 Task: Find connections with filter location Shushi with filter topic #ONOwith filter profile language Potuguese with filter current company Arista Networks with filter school BVRIT Hyderabad with filter industry Services for the Elderly and Disabled with filter service category Financial Reporting with filter keywords title CEO
Action: Mouse moved to (501, 69)
Screenshot: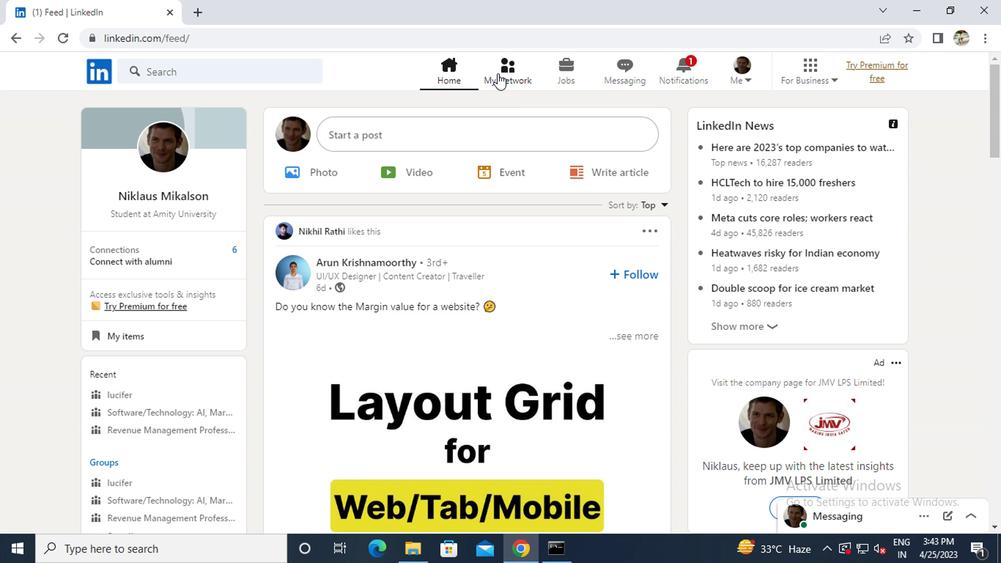 
Action: Mouse pressed left at (501, 69)
Screenshot: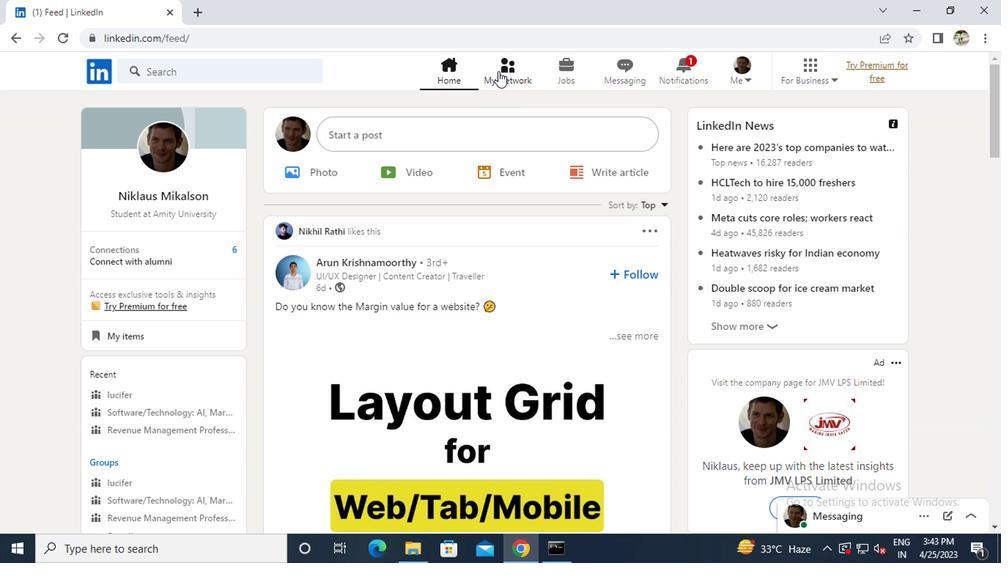 
Action: Mouse moved to (142, 147)
Screenshot: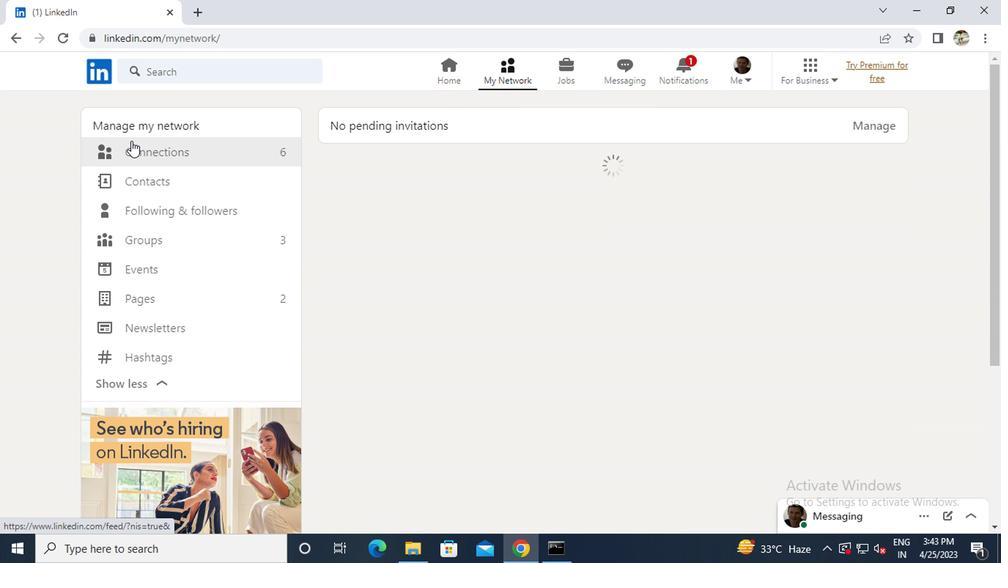 
Action: Mouse pressed left at (142, 147)
Screenshot: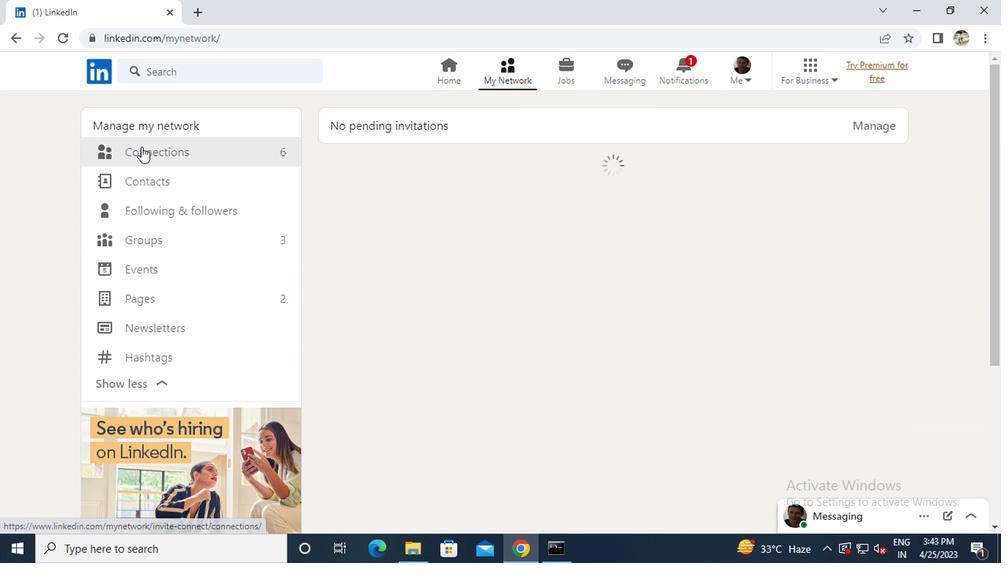 
Action: Mouse moved to (589, 154)
Screenshot: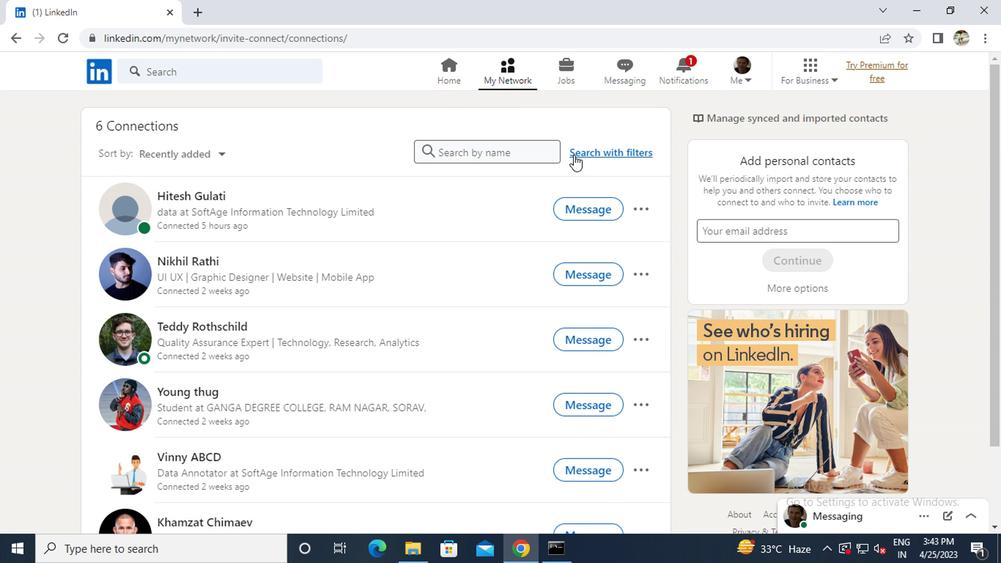 
Action: Mouse pressed left at (589, 154)
Screenshot: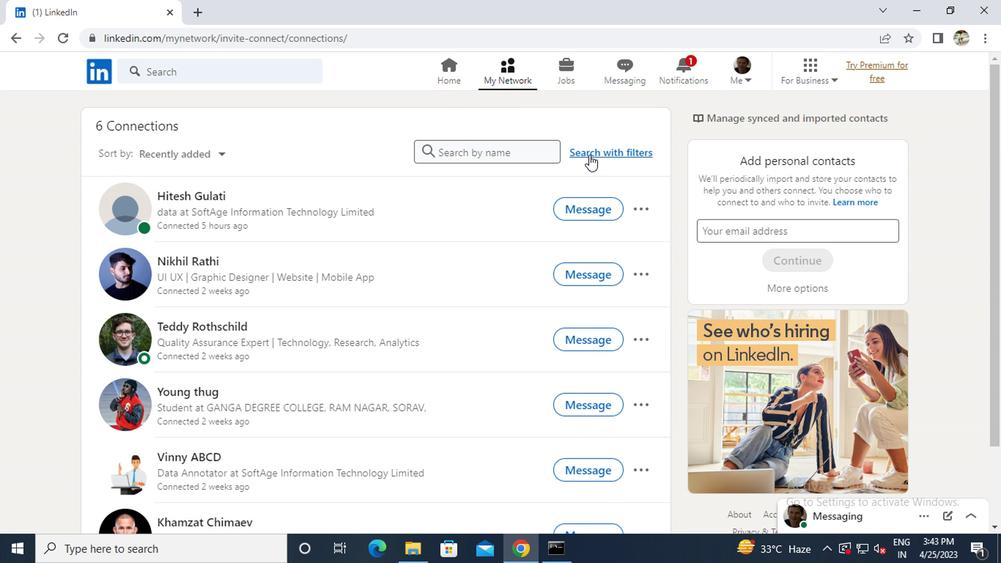 
Action: Mouse moved to (496, 106)
Screenshot: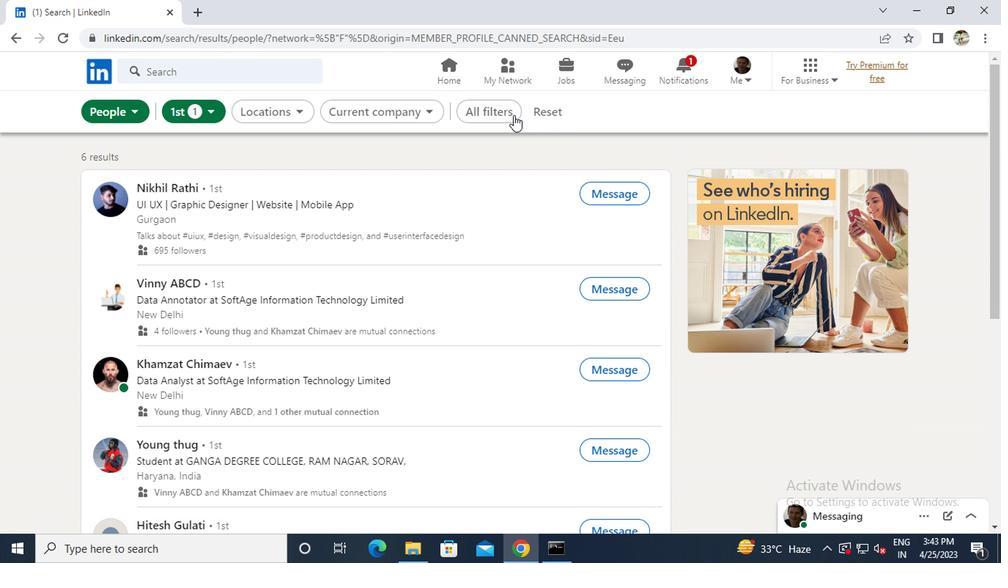 
Action: Mouse pressed left at (496, 106)
Screenshot: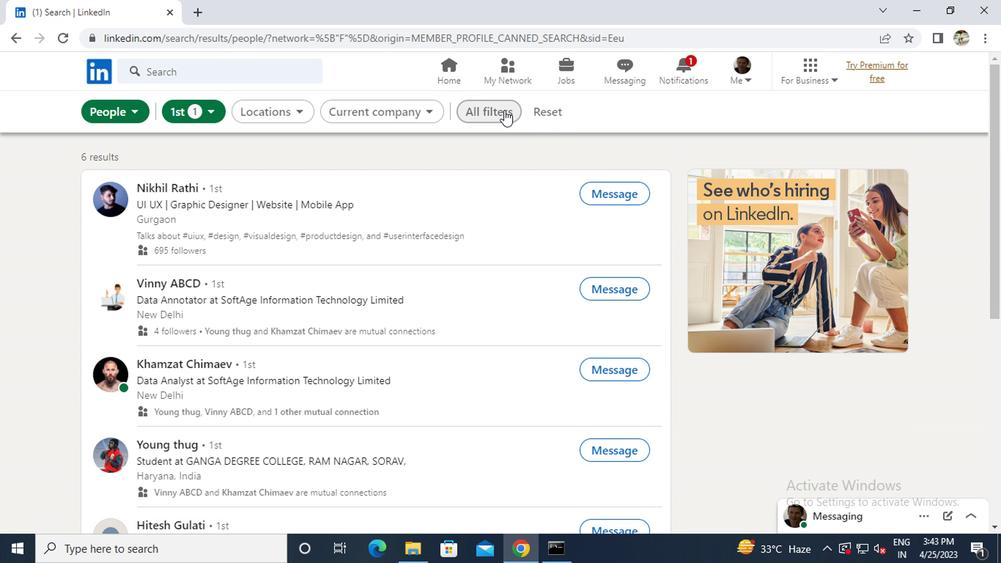
Action: Mouse moved to (733, 256)
Screenshot: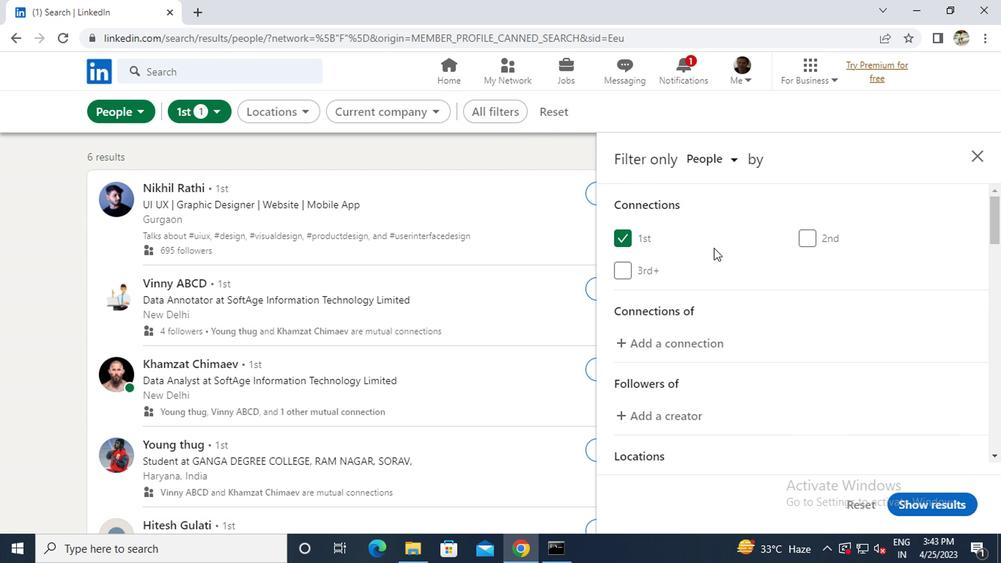 
Action: Mouse scrolled (733, 255) with delta (0, 0)
Screenshot: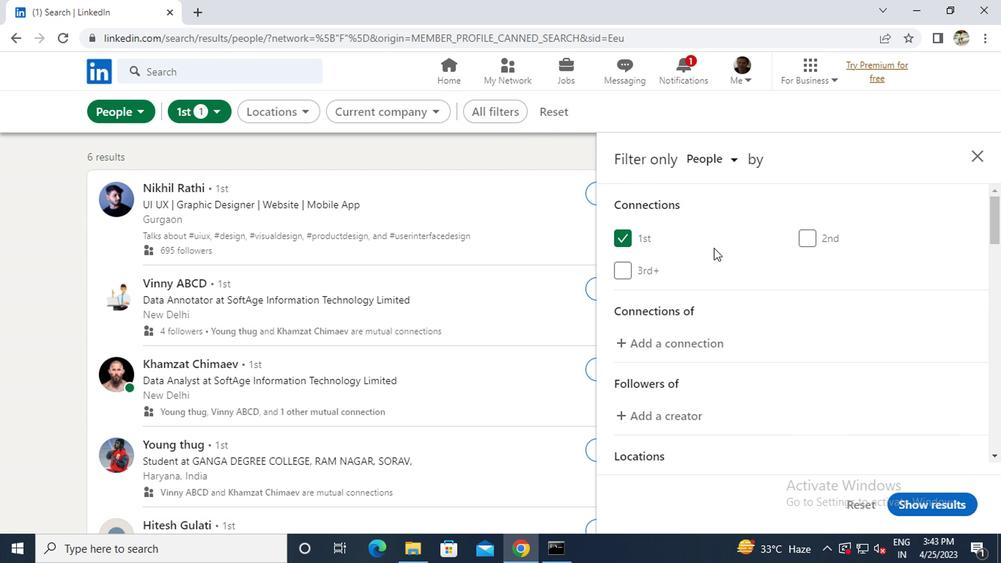 
Action: Mouse scrolled (733, 255) with delta (0, 0)
Screenshot: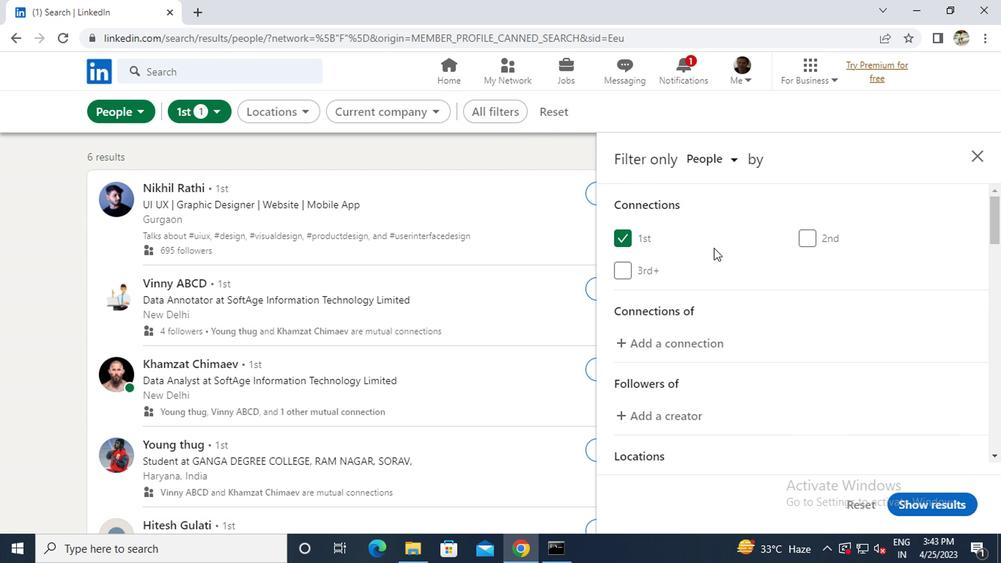 
Action: Mouse moved to (734, 257)
Screenshot: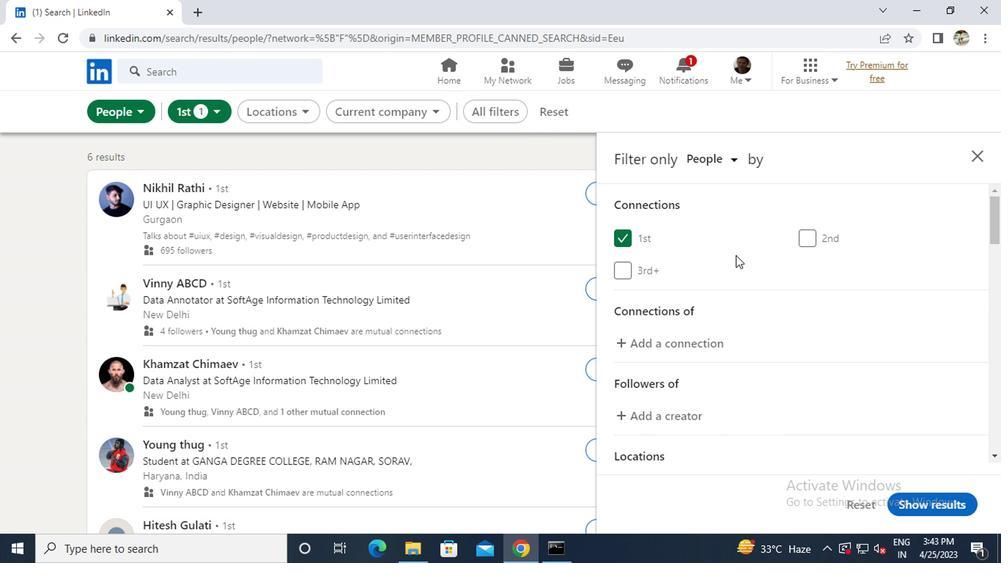 
Action: Mouse scrolled (734, 256) with delta (0, -1)
Screenshot: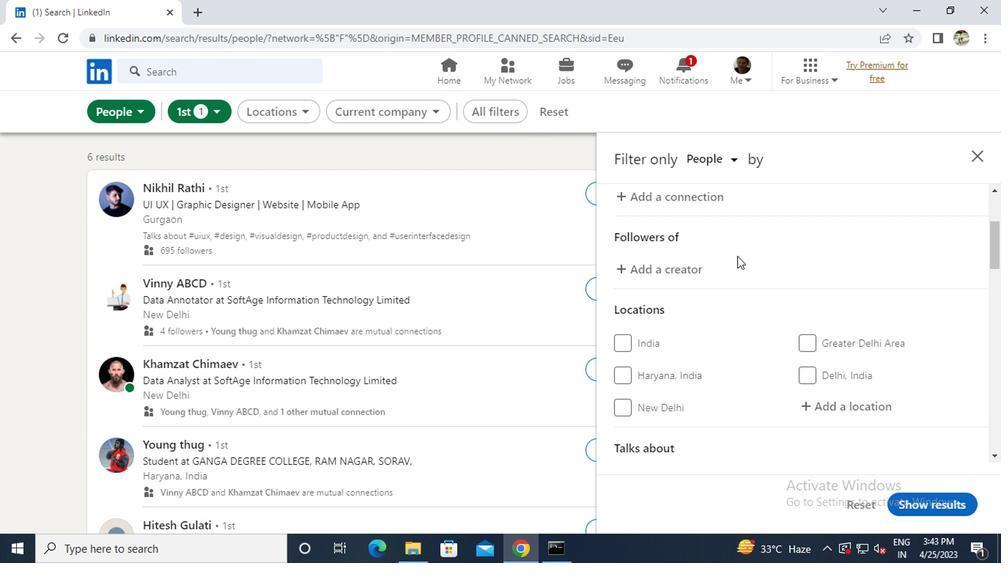 
Action: Mouse moved to (735, 256)
Screenshot: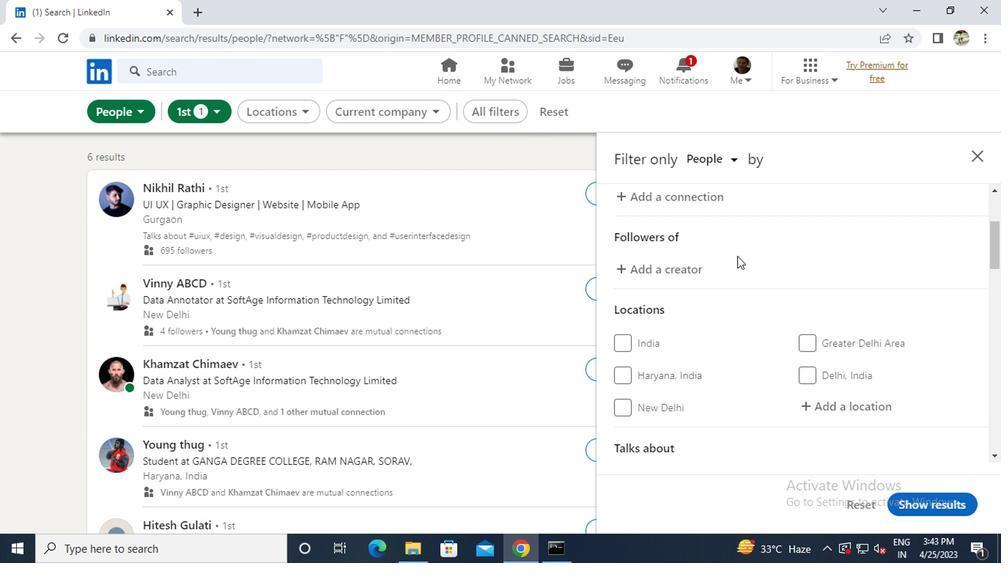 
Action: Mouse scrolled (735, 255) with delta (0, 0)
Screenshot: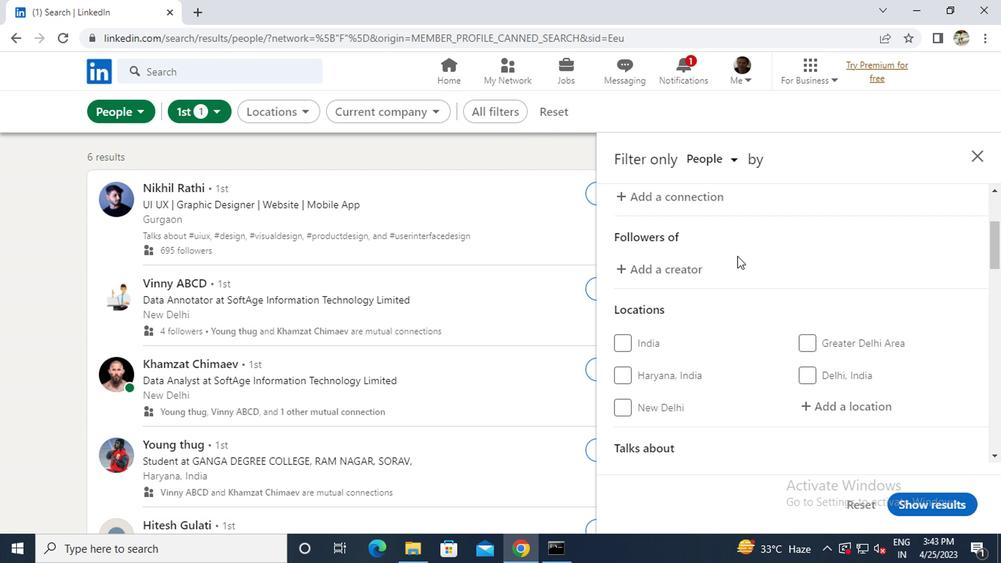 
Action: Mouse moved to (811, 258)
Screenshot: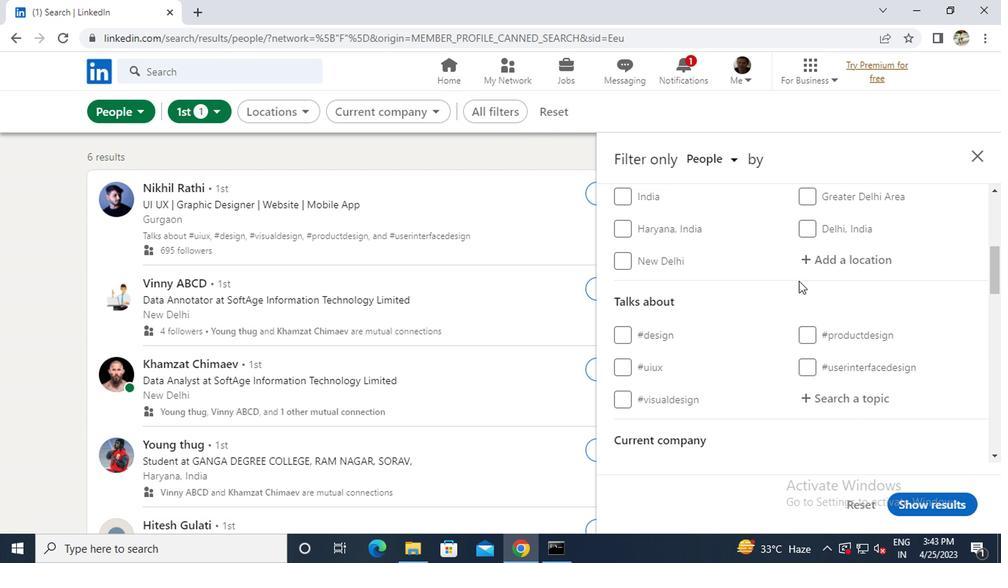 
Action: Mouse pressed left at (811, 258)
Screenshot: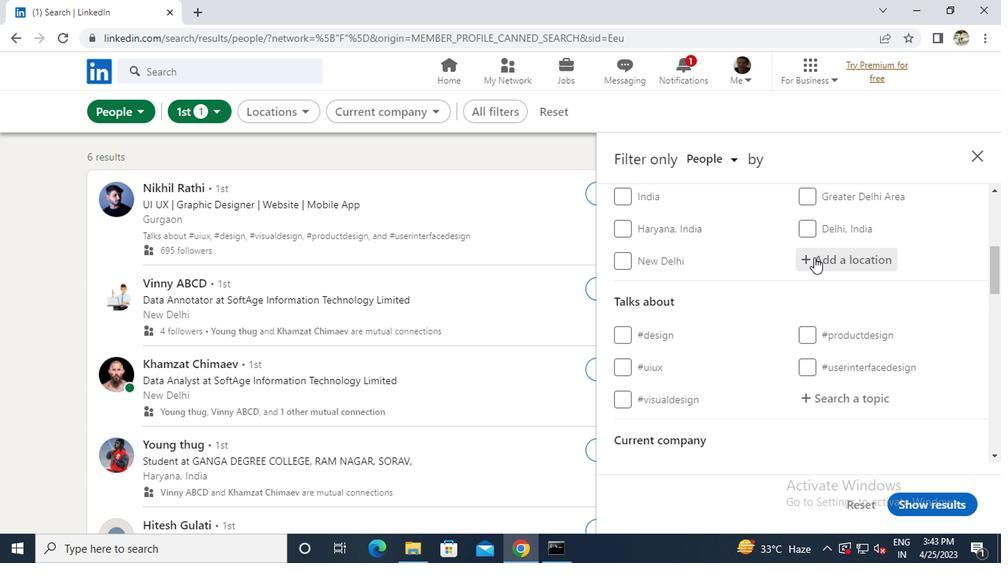 
Action: Key pressed <Key.caps_lock>s<Key.caps_lock>
Screenshot: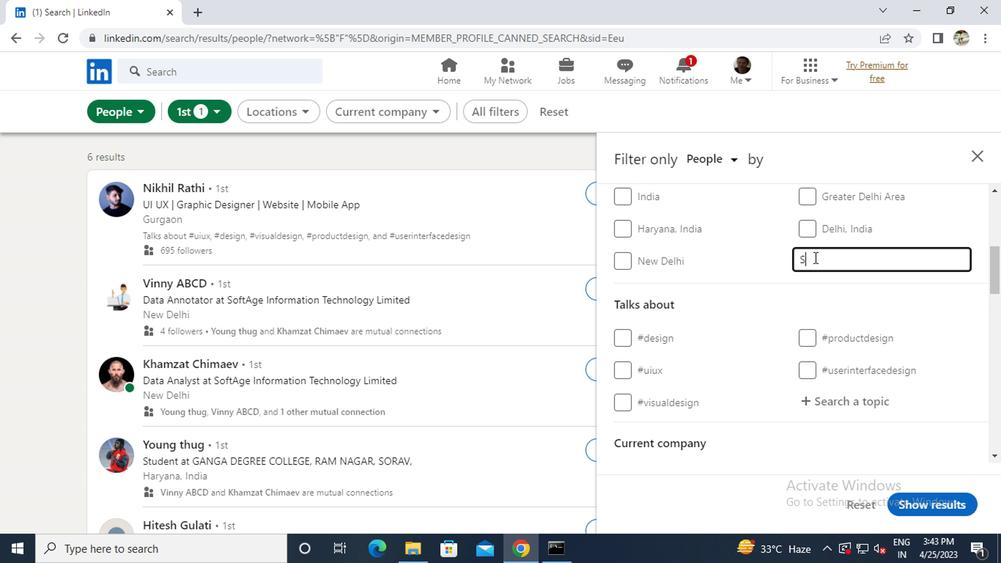 
Action: Mouse moved to (811, 257)
Screenshot: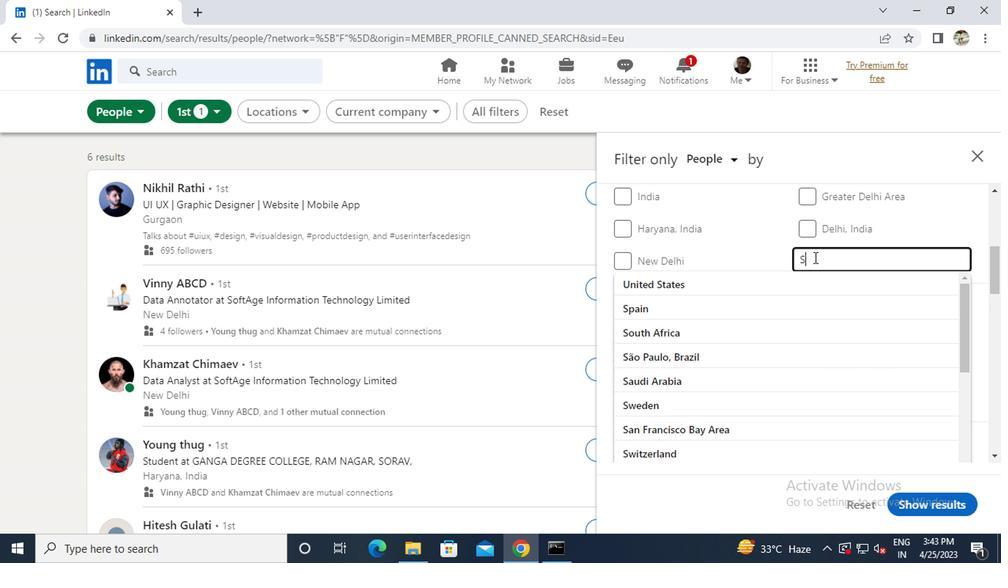 
Action: Key pressed hushi
Screenshot: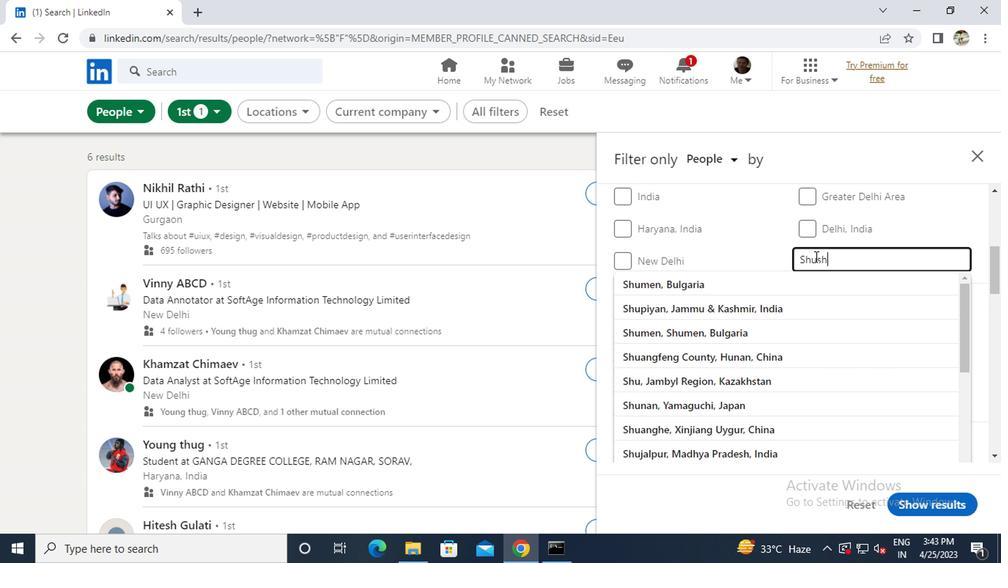 
Action: Mouse moved to (770, 252)
Screenshot: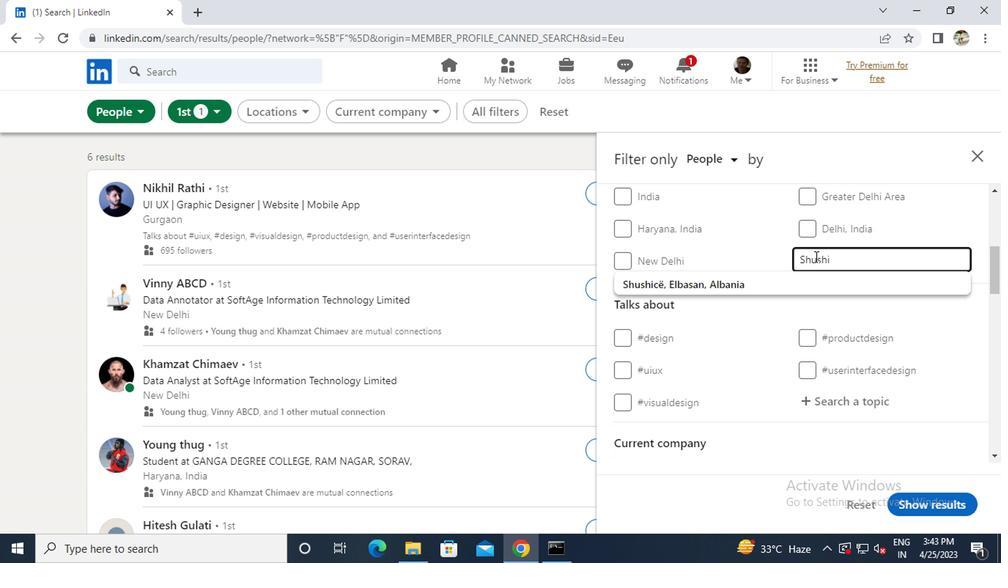 
Action: Key pressed <Key.enter>
Screenshot: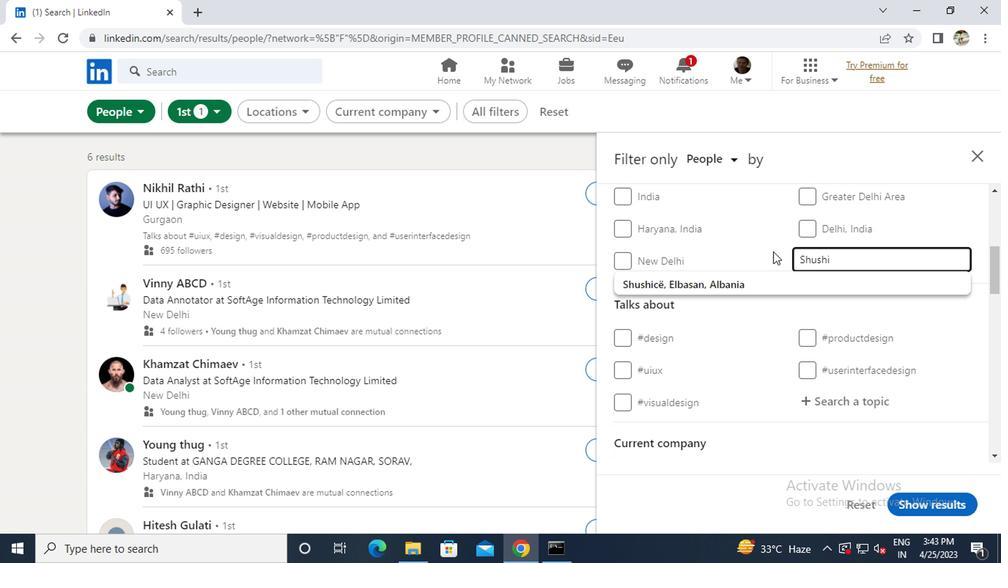 
Action: Mouse scrolled (770, 251) with delta (0, 0)
Screenshot: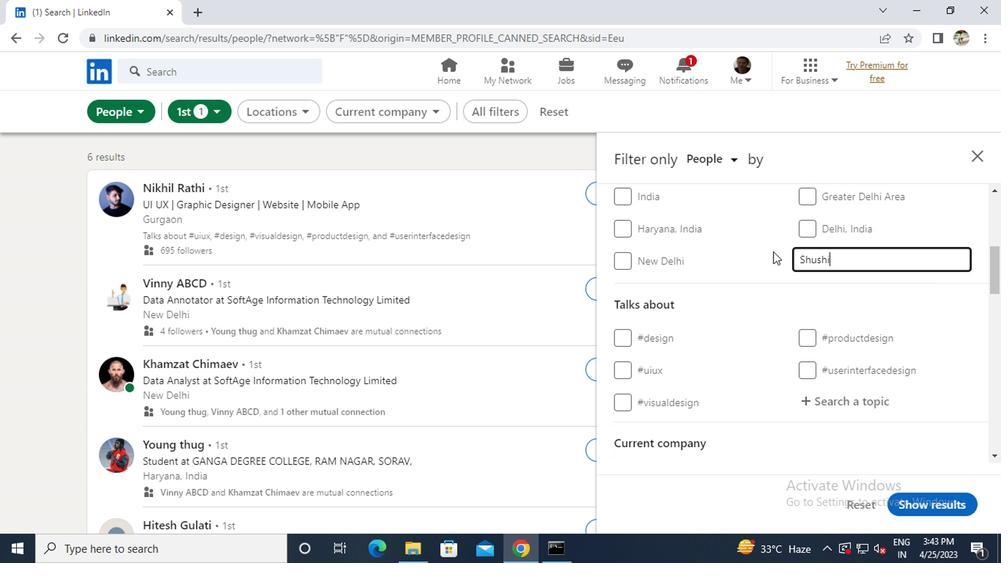 
Action: Mouse moved to (826, 327)
Screenshot: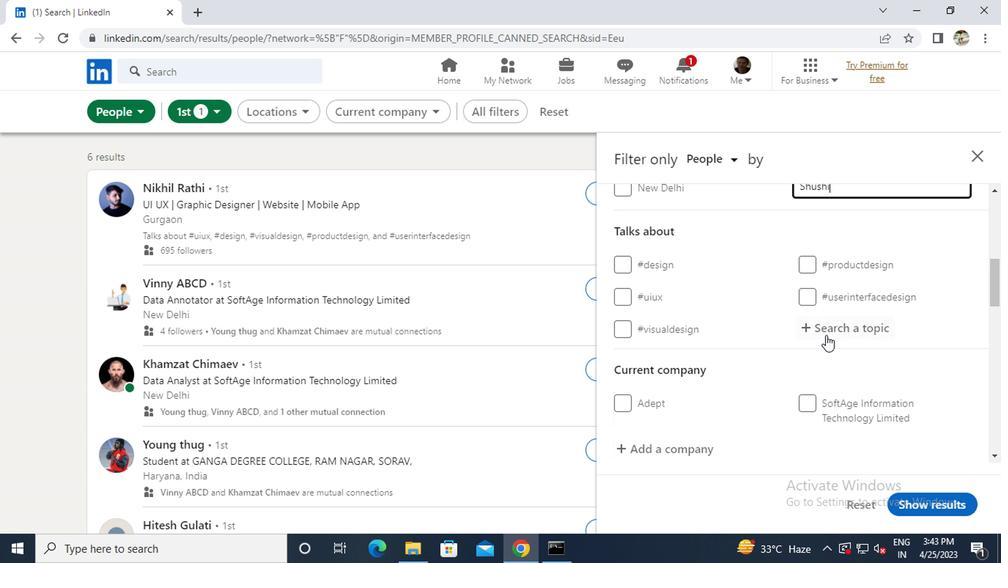 
Action: Mouse pressed left at (826, 327)
Screenshot: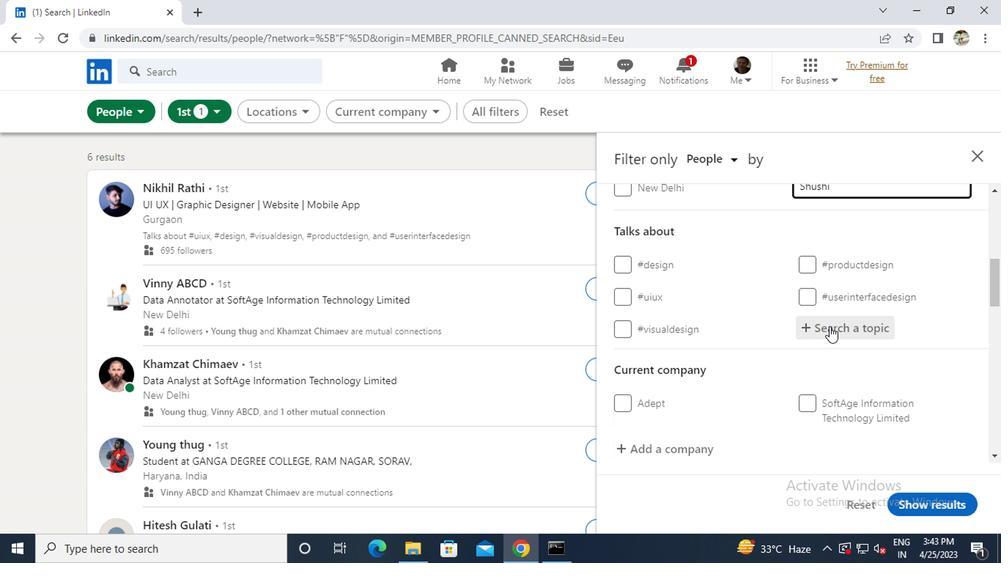 
Action: Key pressed <Key.shift>#<Key.caps_lock>ONO
Screenshot: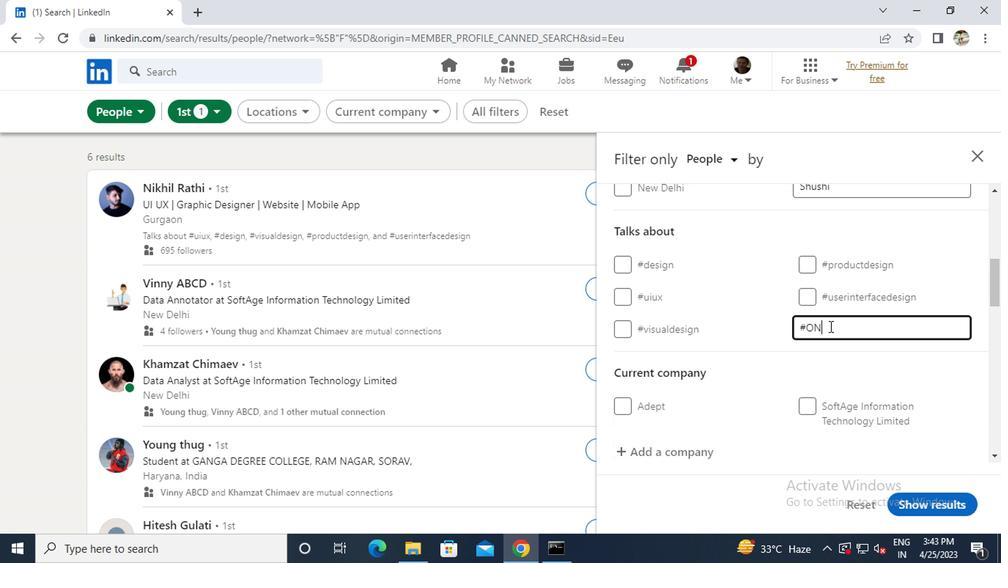 
Action: Mouse scrolled (826, 326) with delta (0, -1)
Screenshot: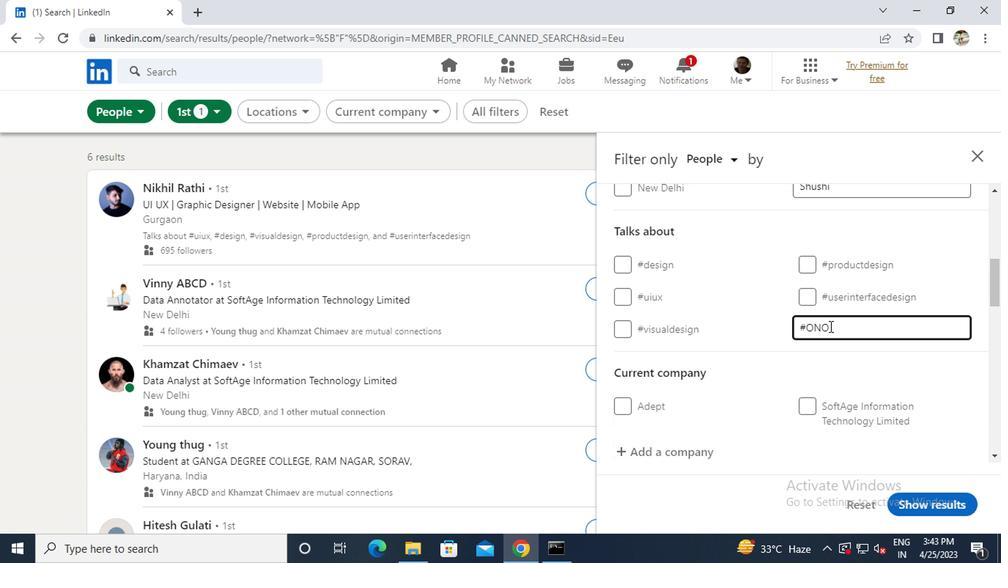 
Action: Mouse scrolled (826, 326) with delta (0, -1)
Screenshot: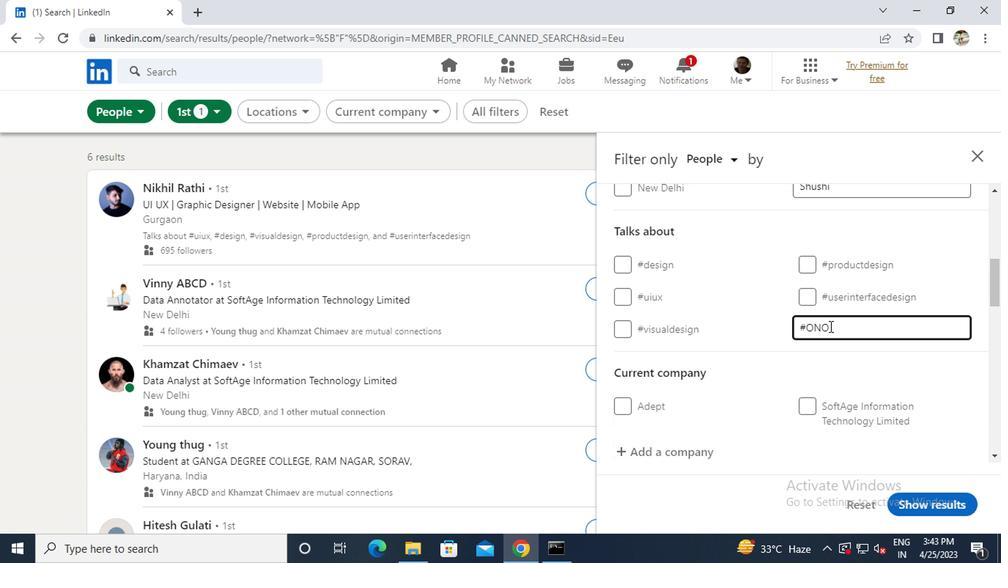 
Action: Mouse moved to (678, 307)
Screenshot: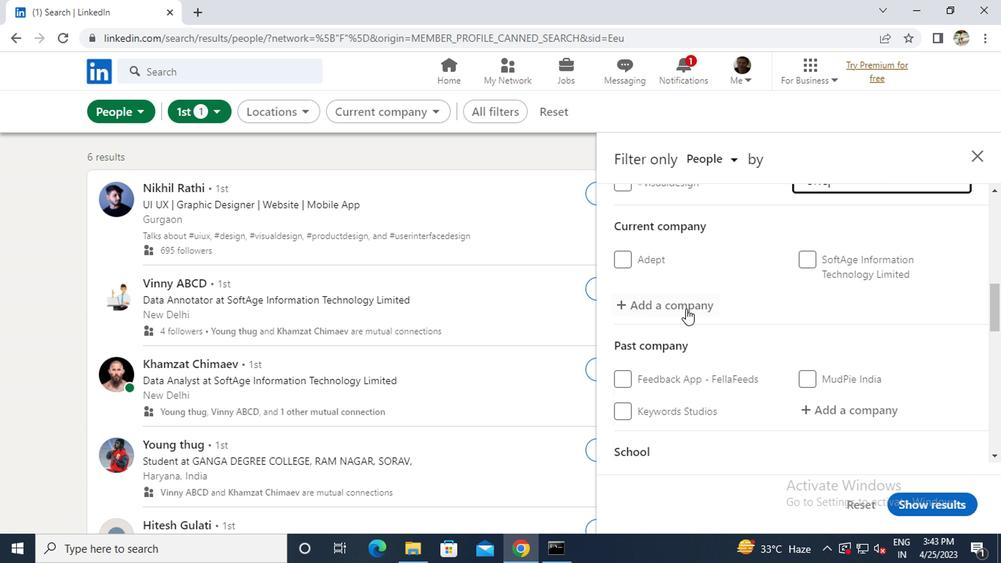 
Action: Mouse pressed left at (678, 307)
Screenshot: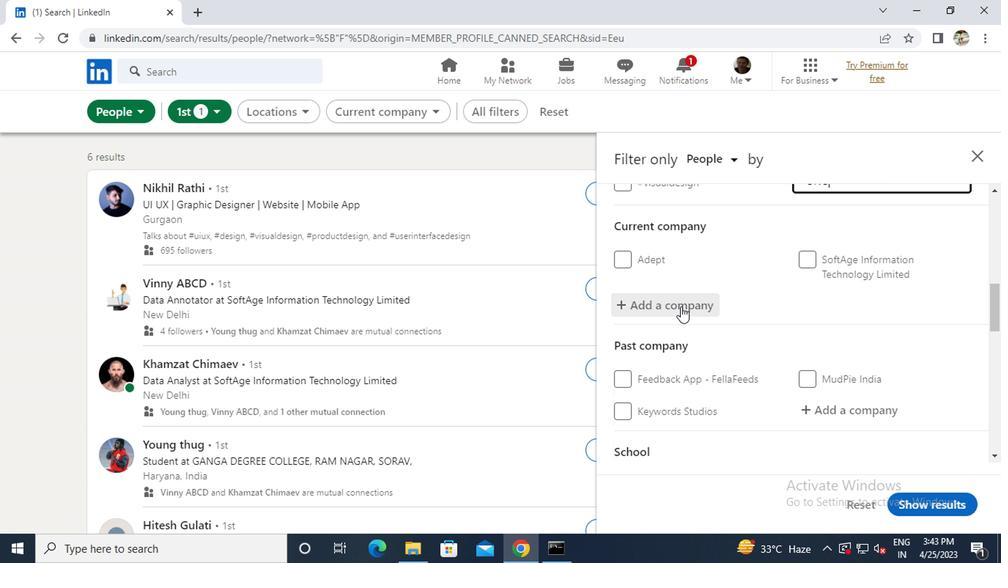 
Action: Key pressed <Key.caps_lock><Key.caps_lock>A<Key.caps_lock>RISTA<Key.space>
Screenshot: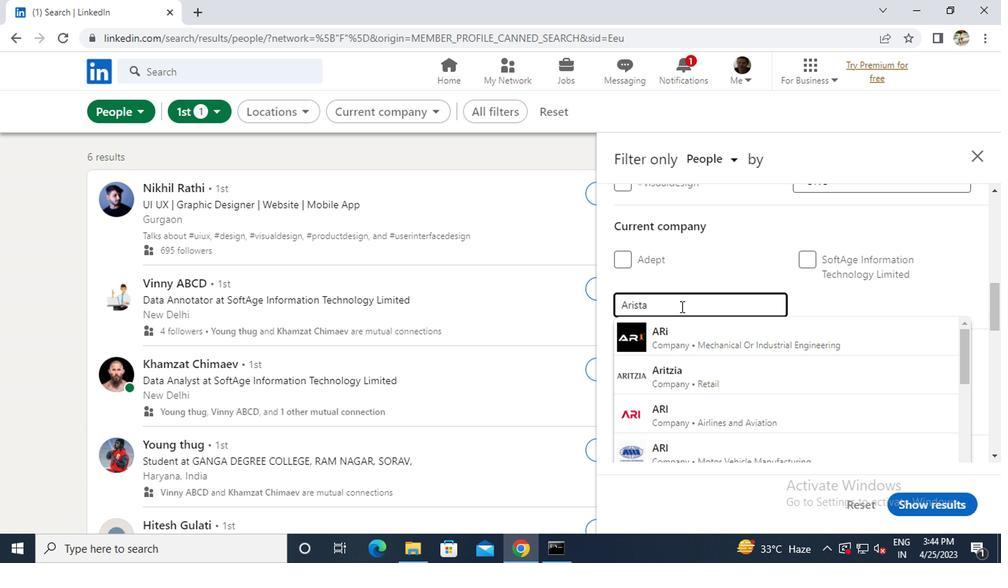 
Action: Mouse moved to (694, 336)
Screenshot: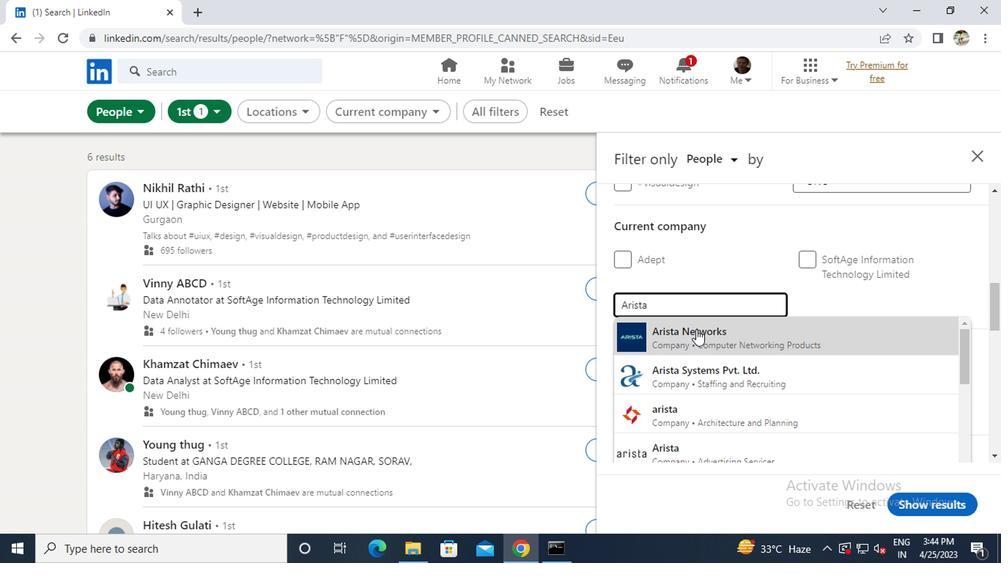 
Action: Mouse pressed left at (694, 336)
Screenshot: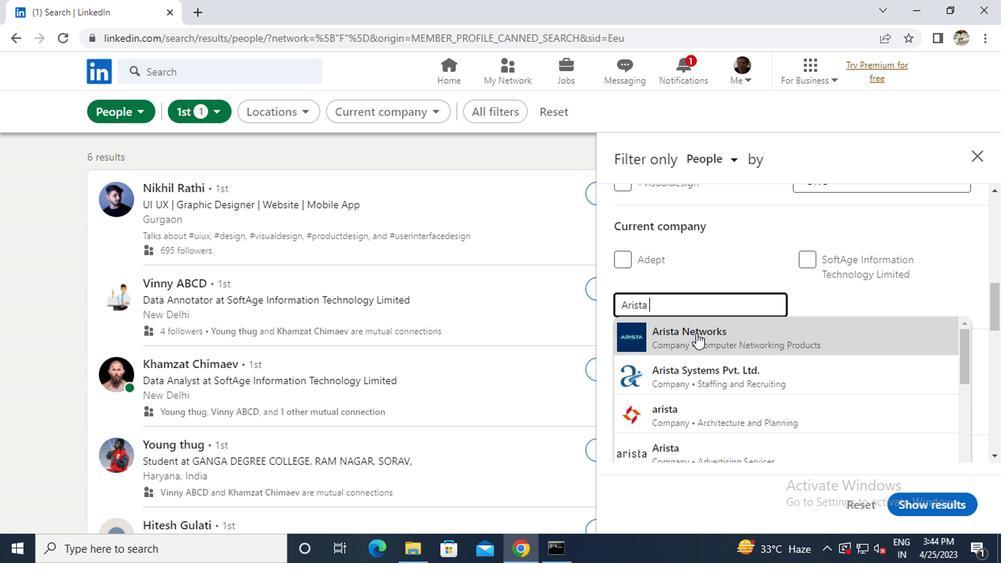 
Action: Mouse scrolled (694, 335) with delta (0, -1)
Screenshot: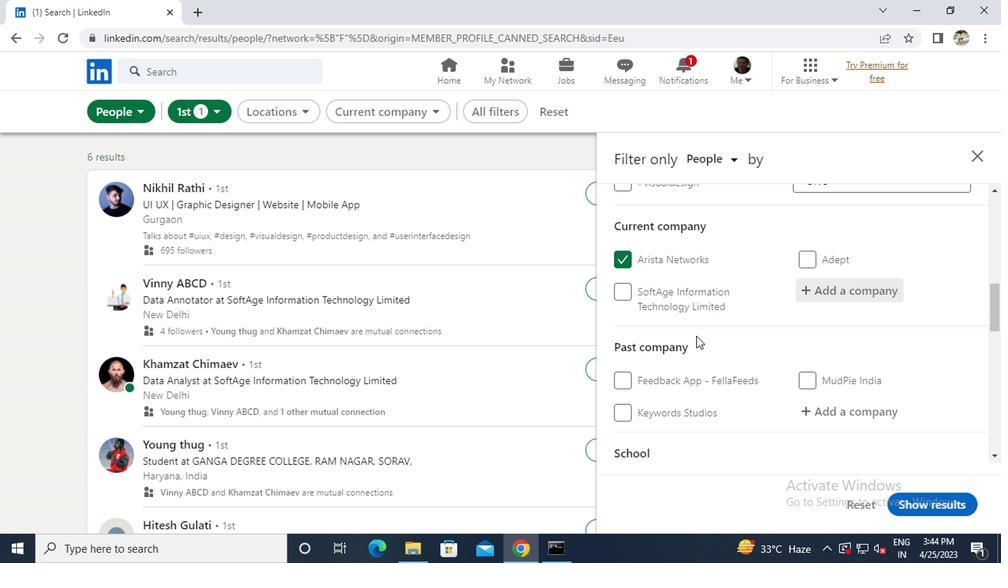 
Action: Mouse scrolled (694, 335) with delta (0, -1)
Screenshot: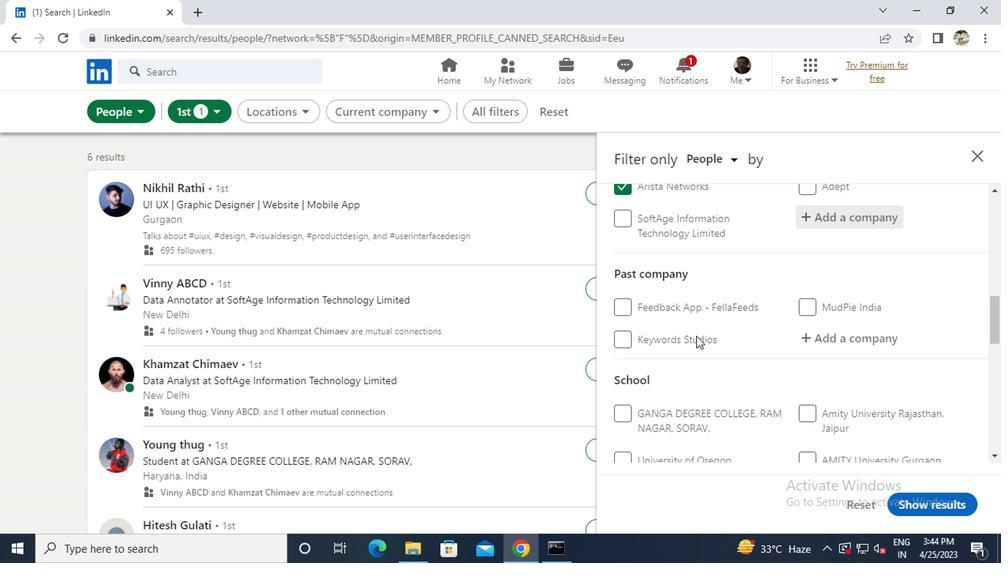 
Action: Mouse scrolled (694, 335) with delta (0, -1)
Screenshot: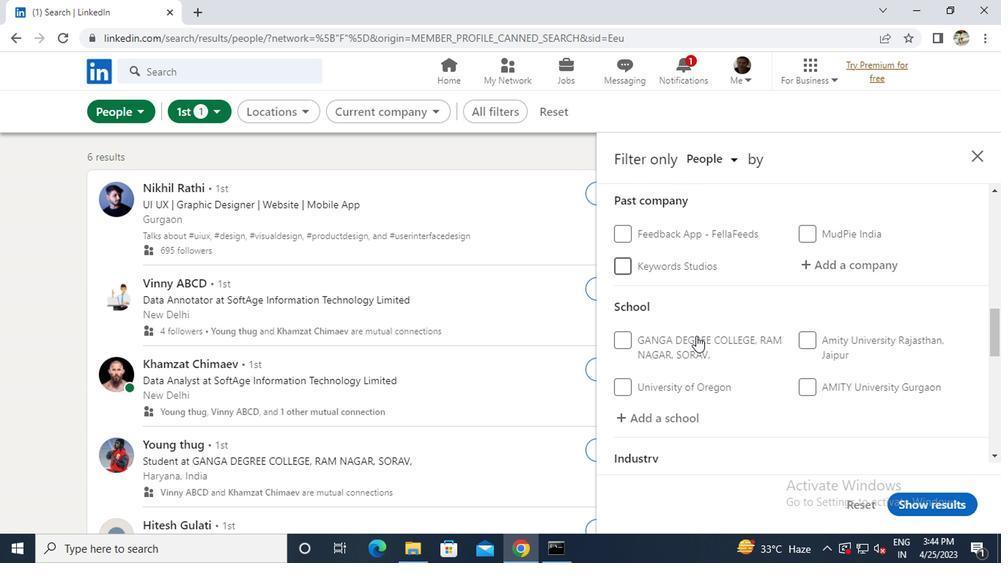 
Action: Mouse moved to (684, 342)
Screenshot: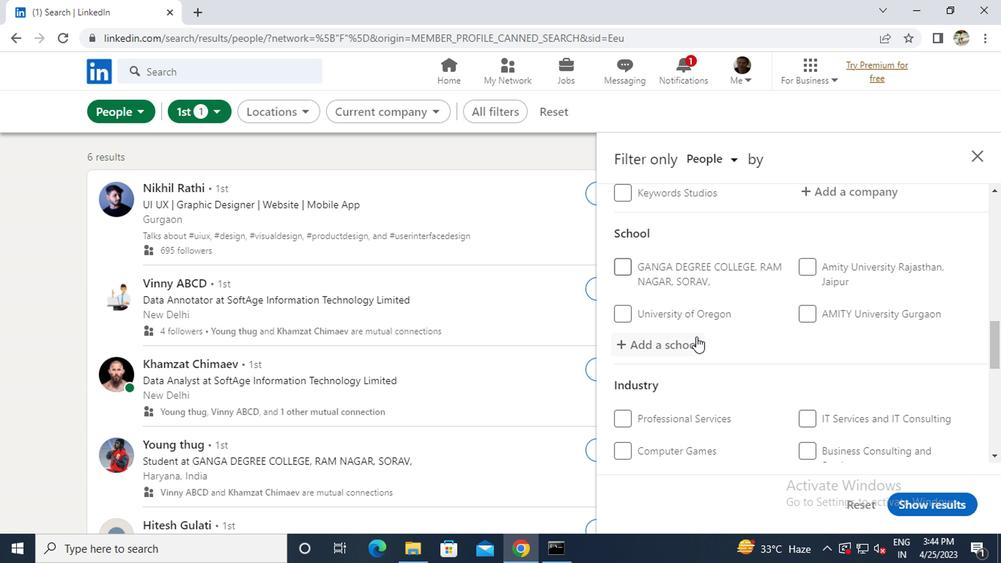 
Action: Mouse pressed left at (684, 342)
Screenshot: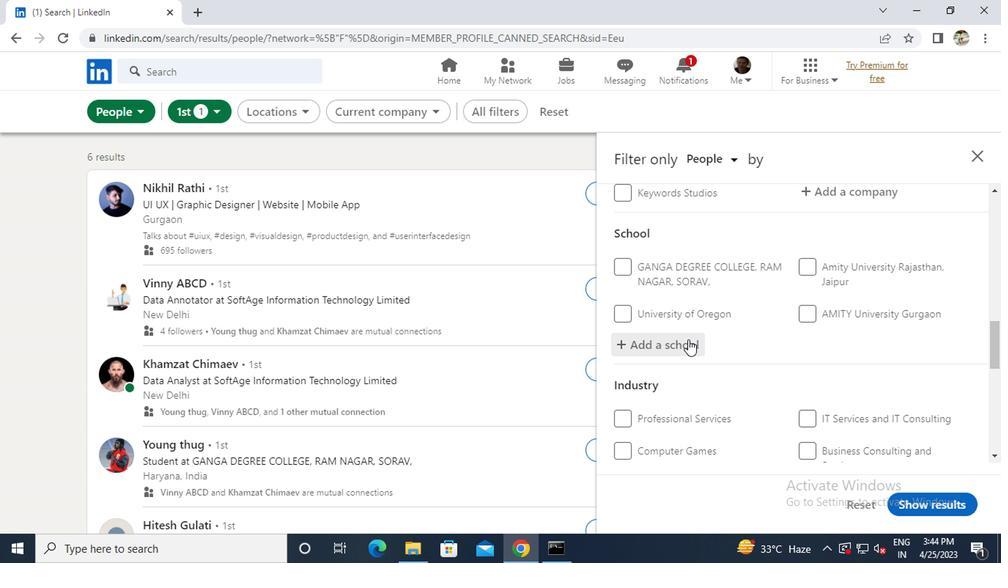
Action: Key pressed <Key.caps_lock>BVRIT
Screenshot: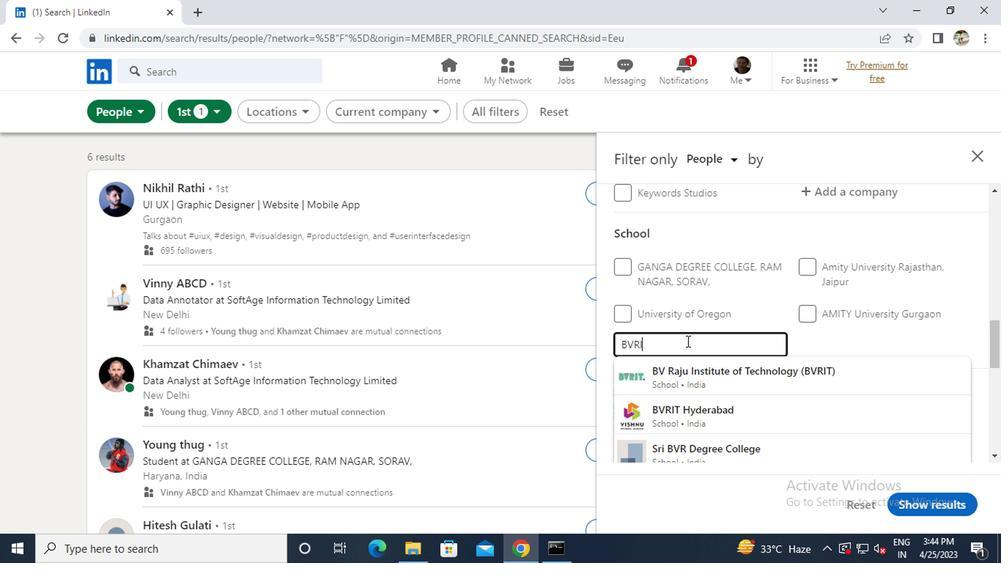 
Action: Mouse moved to (680, 420)
Screenshot: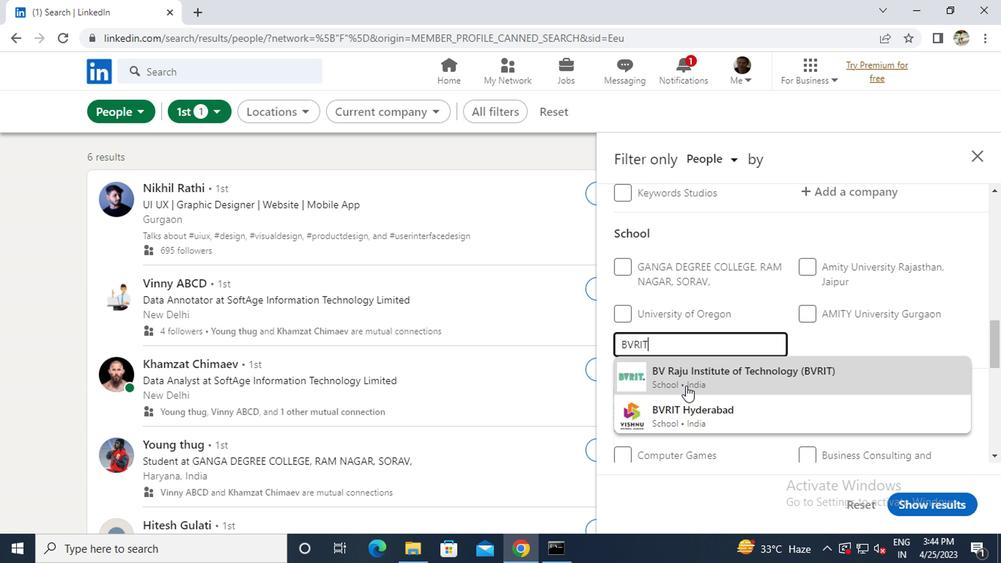 
Action: Mouse pressed left at (680, 420)
Screenshot: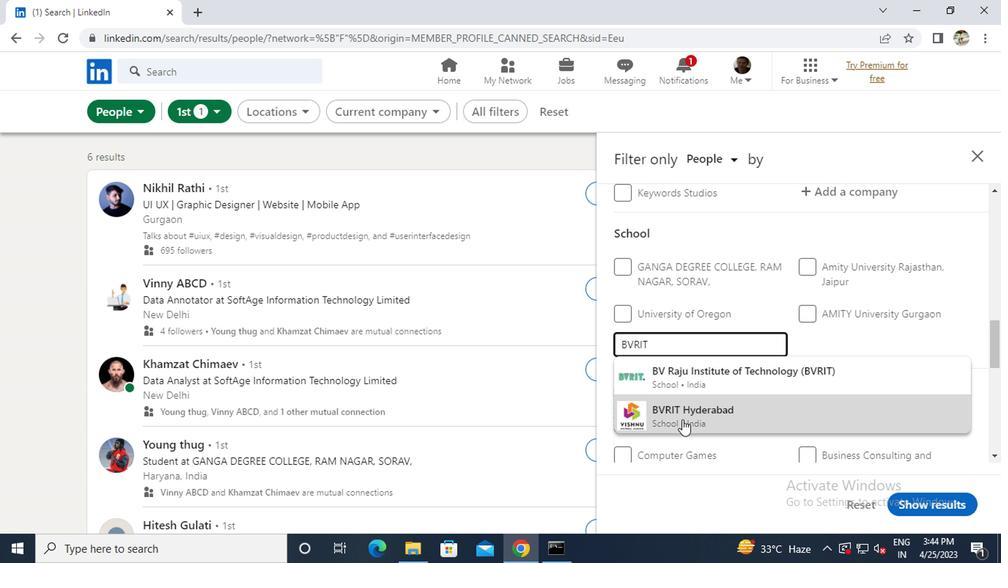 
Action: Mouse moved to (680, 405)
Screenshot: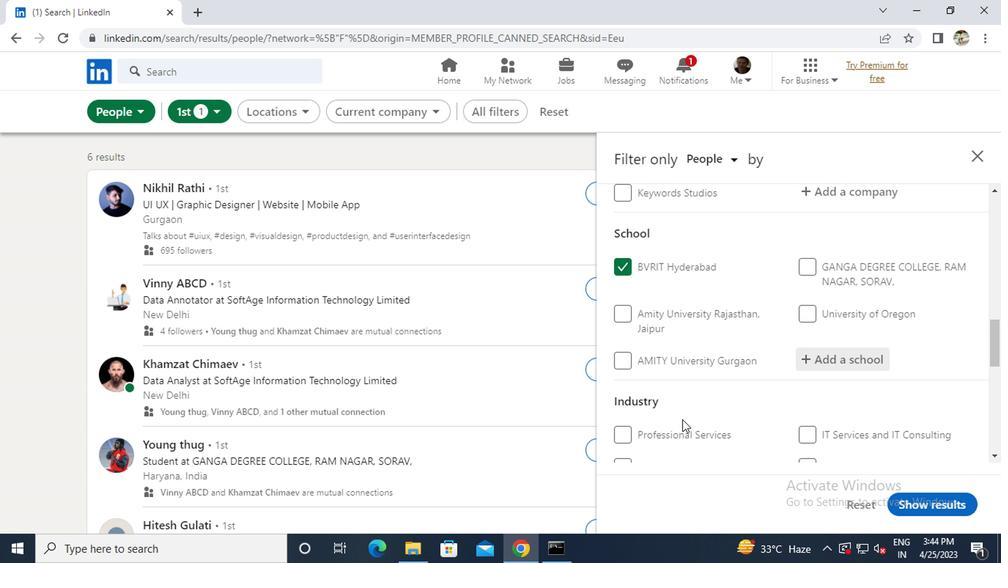 
Action: Mouse scrolled (680, 404) with delta (0, -1)
Screenshot: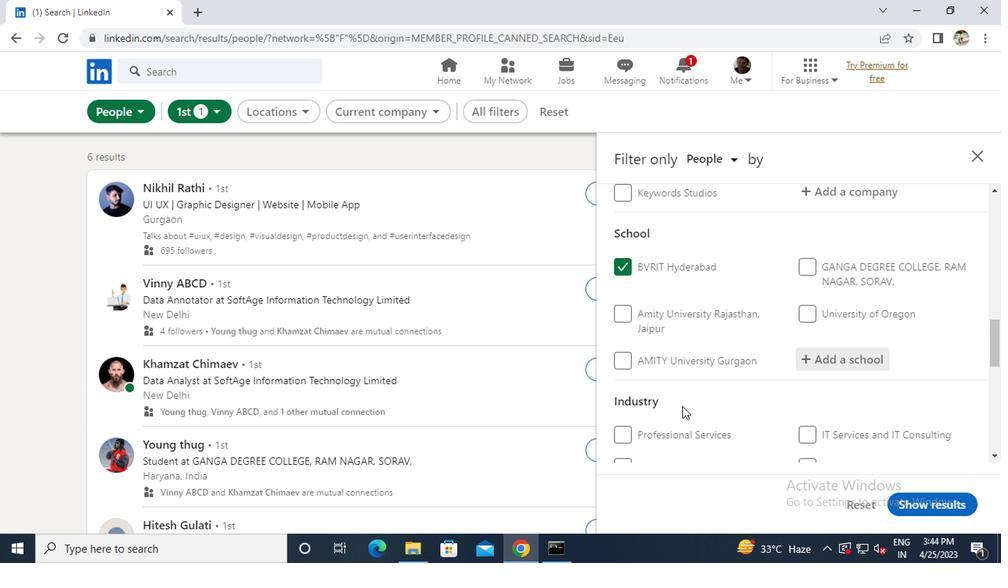 
Action: Mouse scrolled (680, 404) with delta (0, -1)
Screenshot: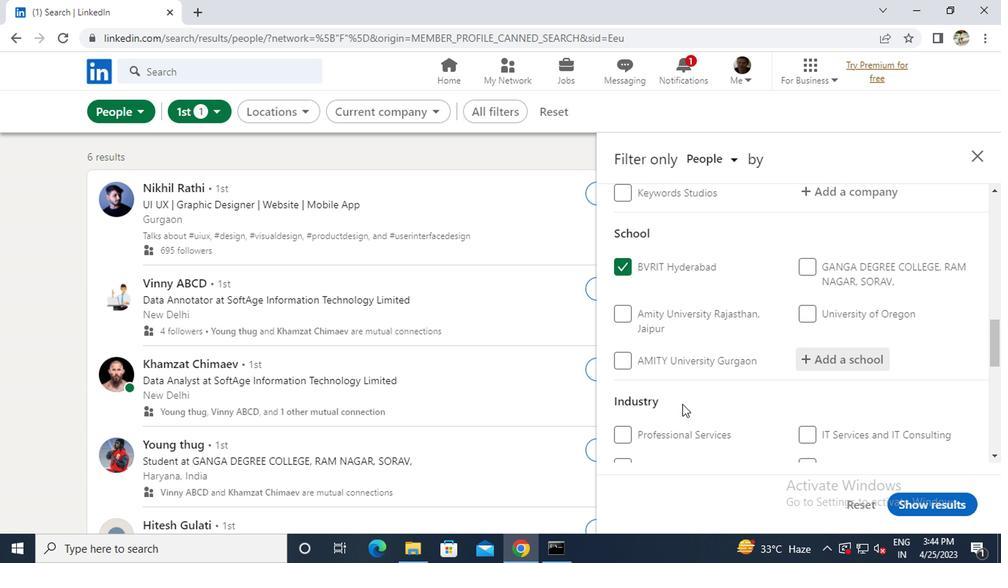 
Action: Mouse moved to (820, 364)
Screenshot: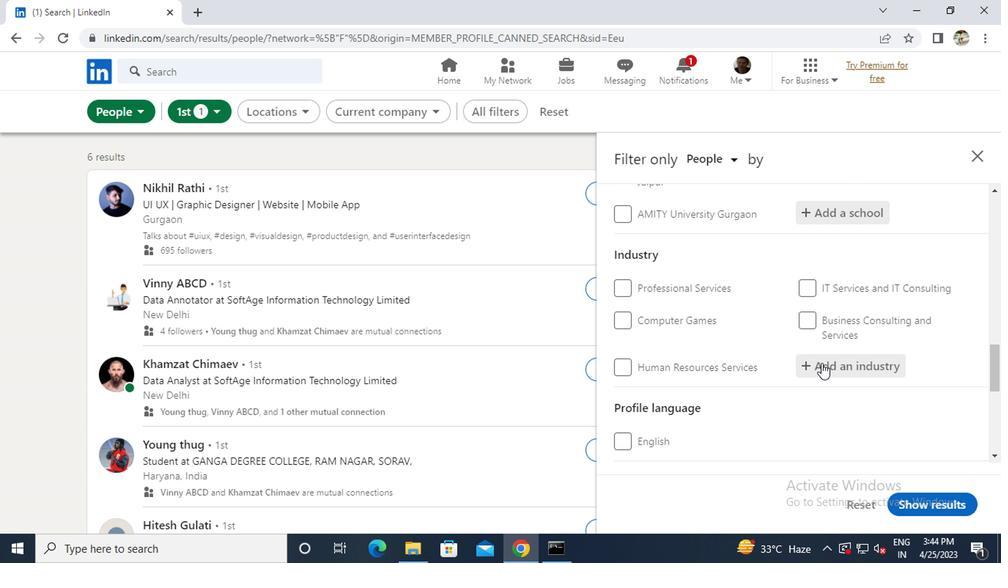
Action: Mouse pressed left at (820, 364)
Screenshot: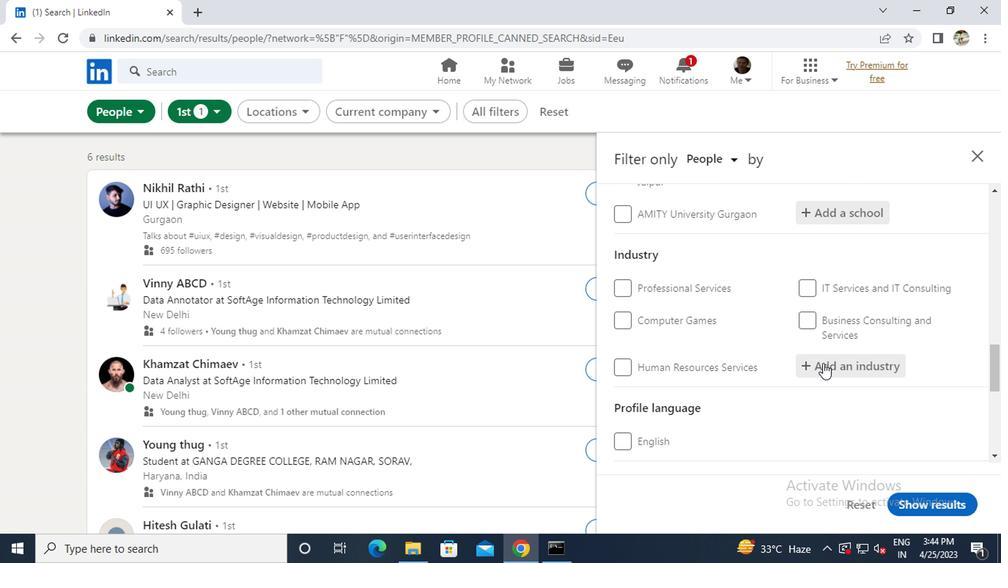 
Action: Key pressed E<Key.caps_lock>LDERLY
Screenshot: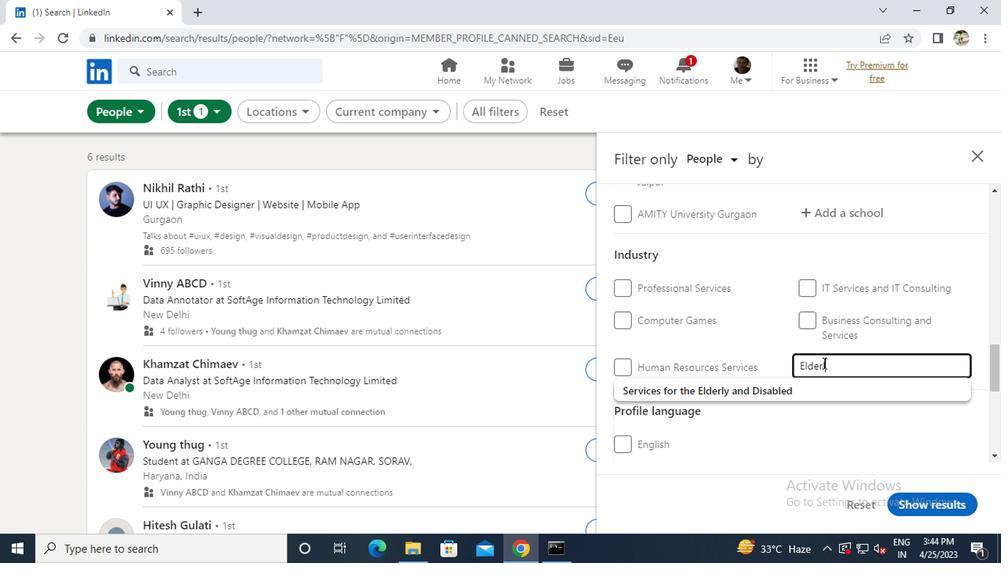 
Action: Mouse moved to (769, 391)
Screenshot: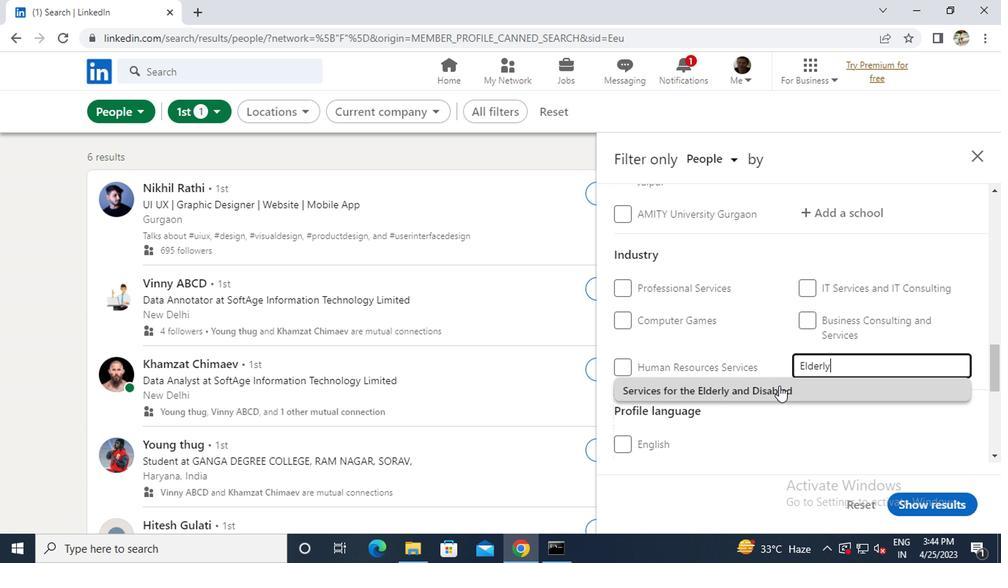 
Action: Mouse pressed left at (769, 391)
Screenshot: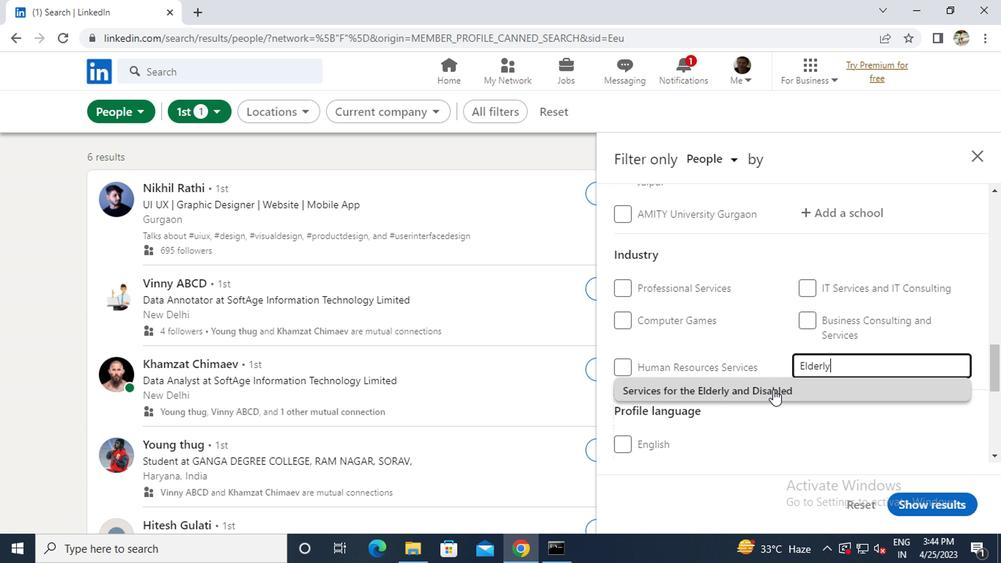 
Action: Mouse scrolled (769, 390) with delta (0, 0)
Screenshot: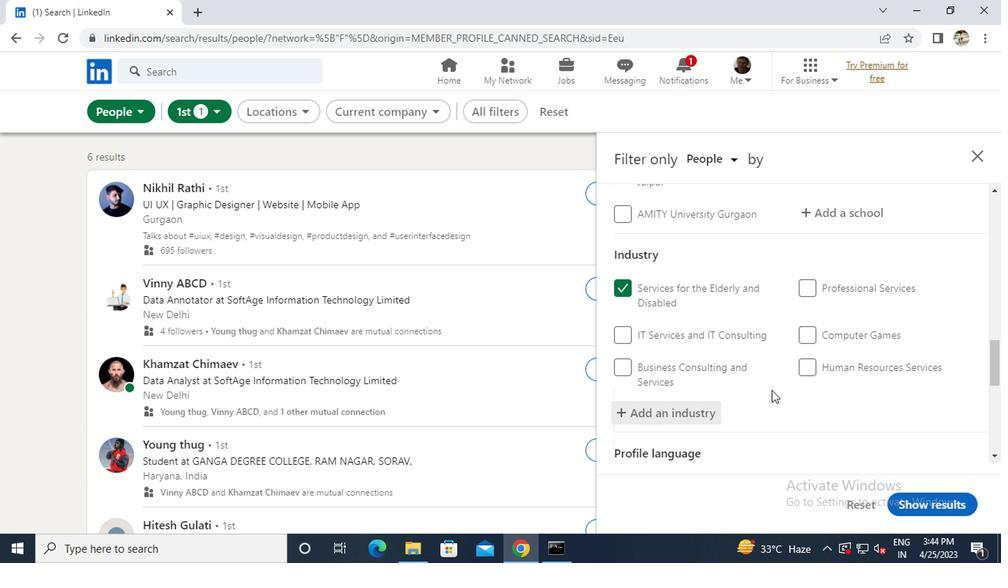 
Action: Mouse scrolled (769, 390) with delta (0, 0)
Screenshot: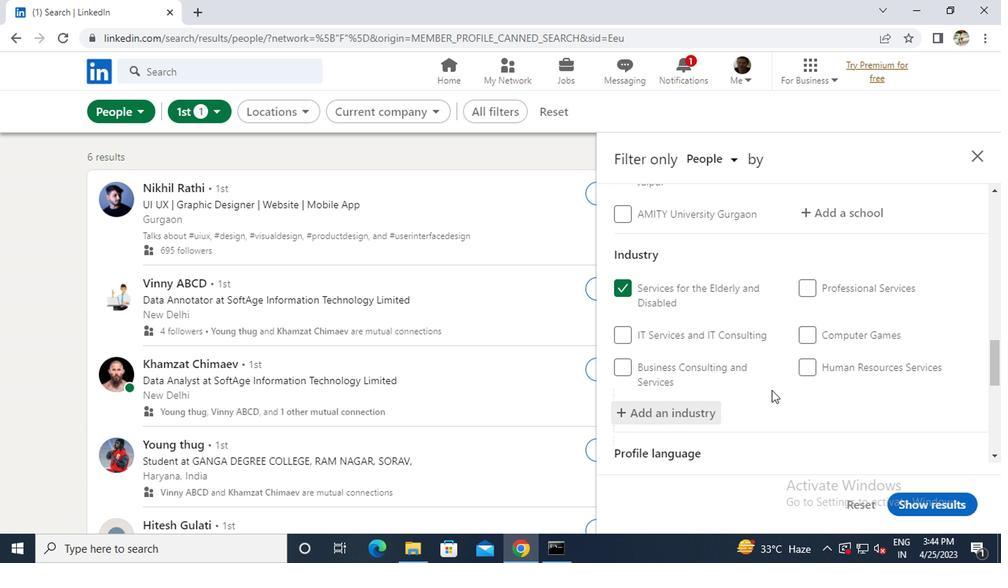 
Action: Mouse scrolled (769, 390) with delta (0, 0)
Screenshot: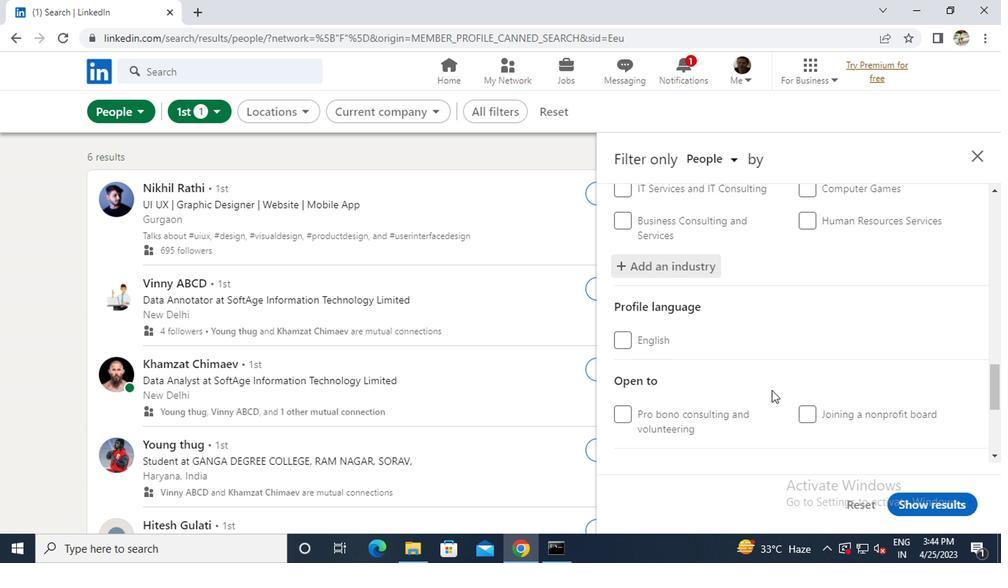 
Action: Mouse moved to (679, 423)
Screenshot: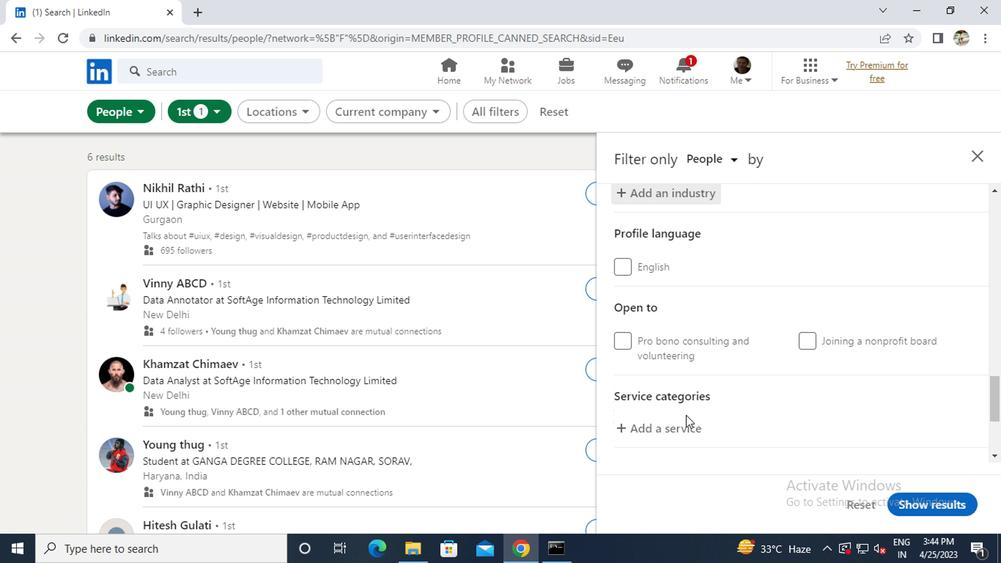 
Action: Mouse pressed left at (679, 423)
Screenshot: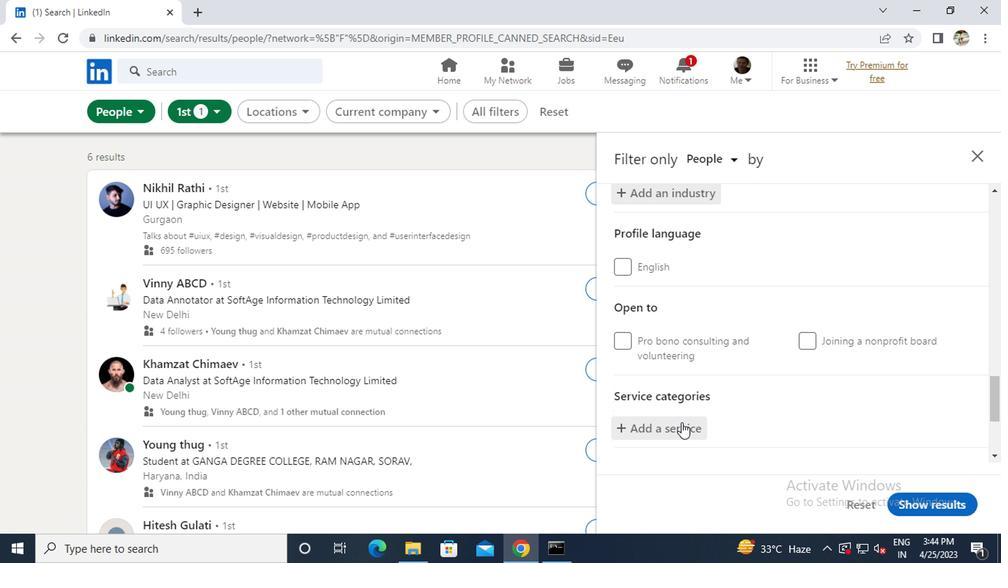 
Action: Key pressed <Key.caps_lock>F<Key.caps_lock>INANCIAL<Key.space><Key.caps_lock>R<Key.caps_lock>
Screenshot: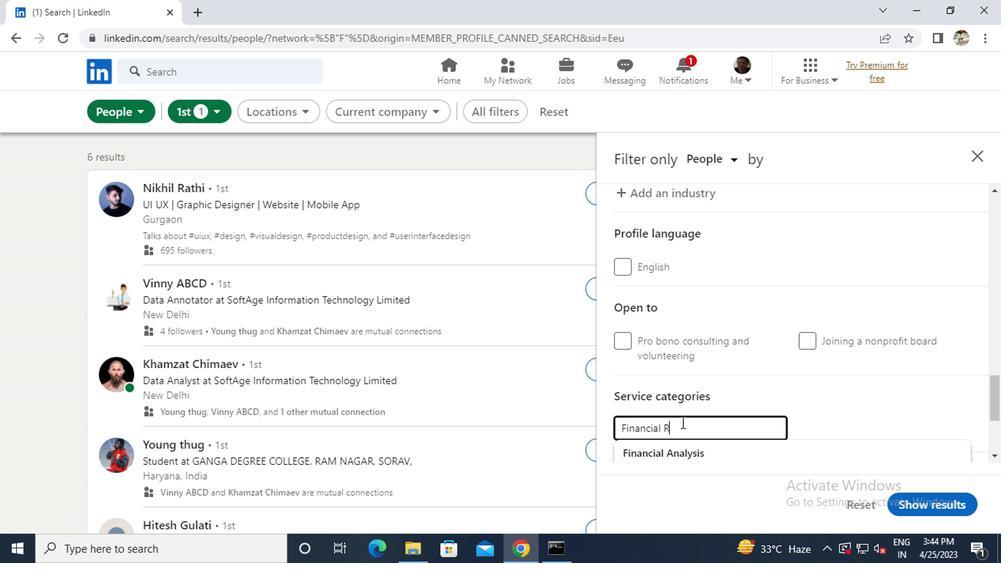
Action: Mouse moved to (683, 449)
Screenshot: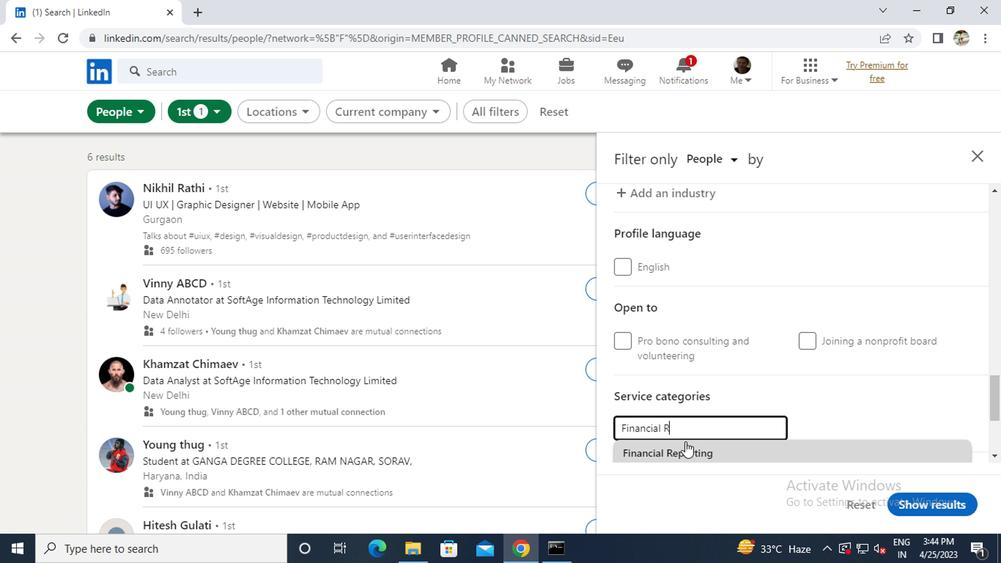 
Action: Mouse pressed left at (683, 449)
Screenshot: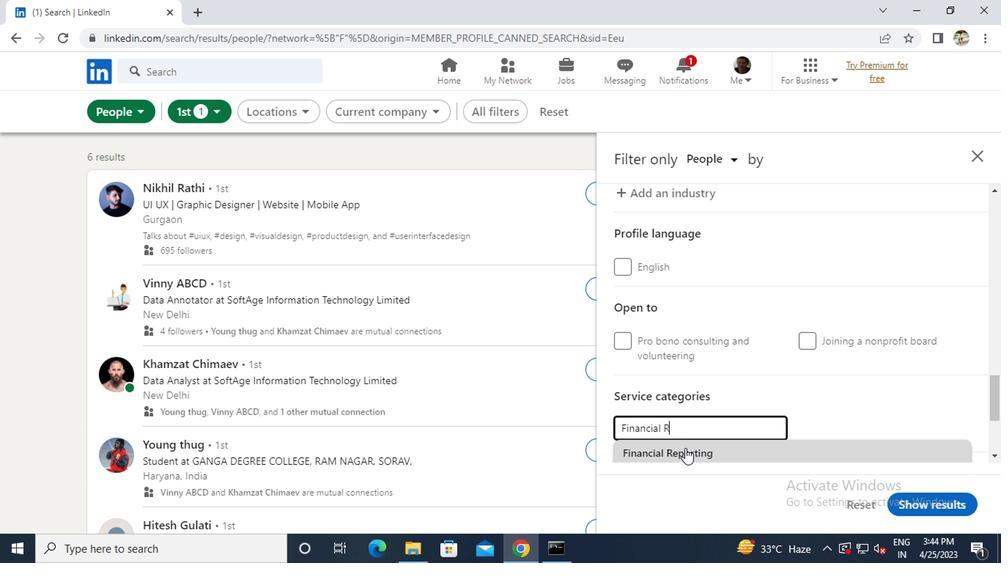 
Action: Mouse scrolled (683, 448) with delta (0, 0)
Screenshot: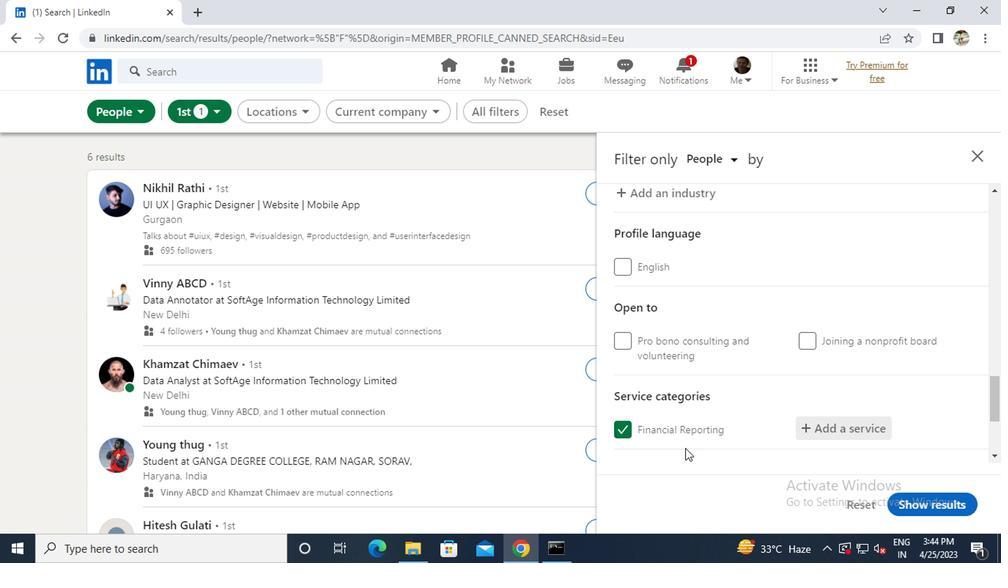 
Action: Mouse scrolled (683, 448) with delta (0, 0)
Screenshot: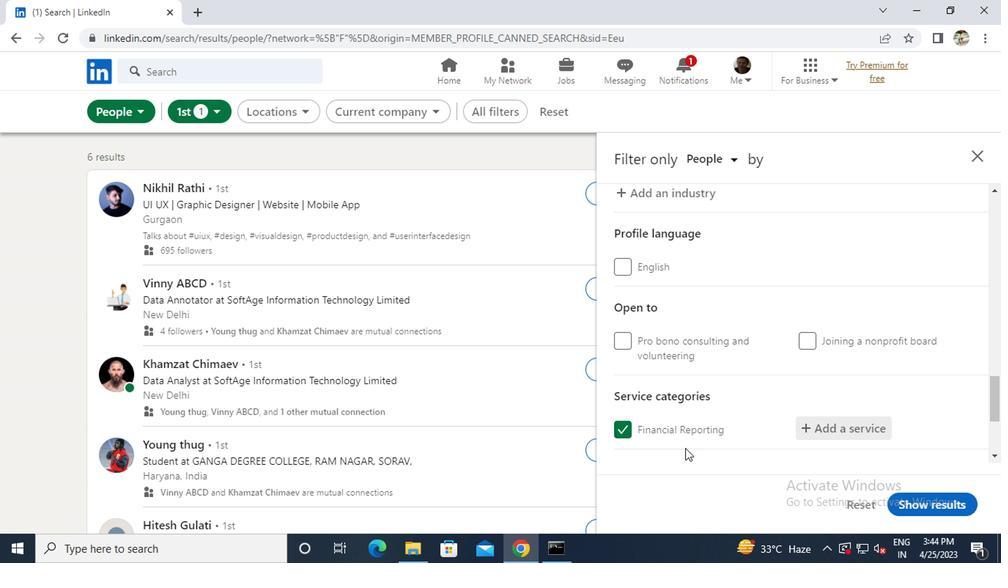 
Action: Mouse moved to (680, 428)
Screenshot: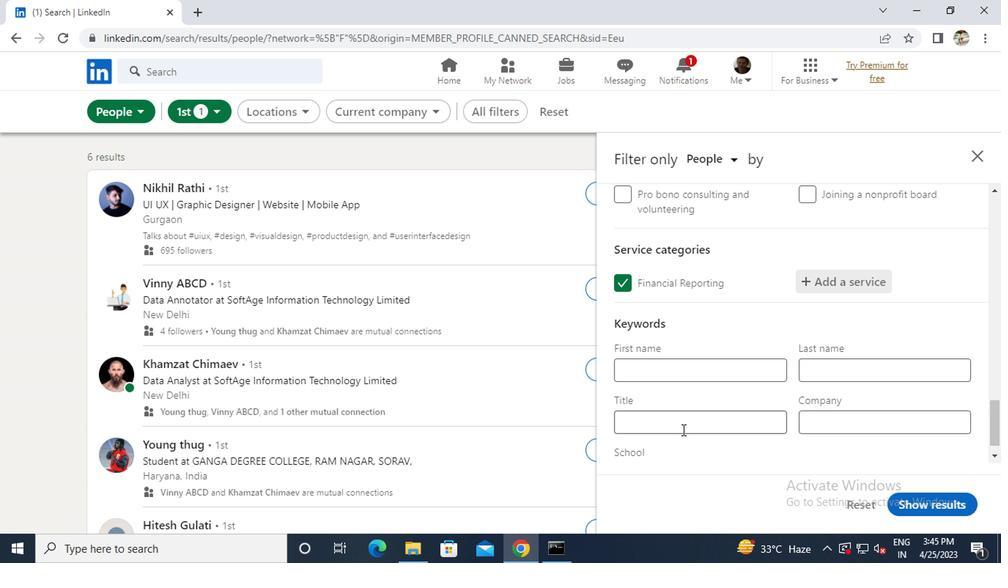 
Action: Mouse pressed left at (680, 428)
Screenshot: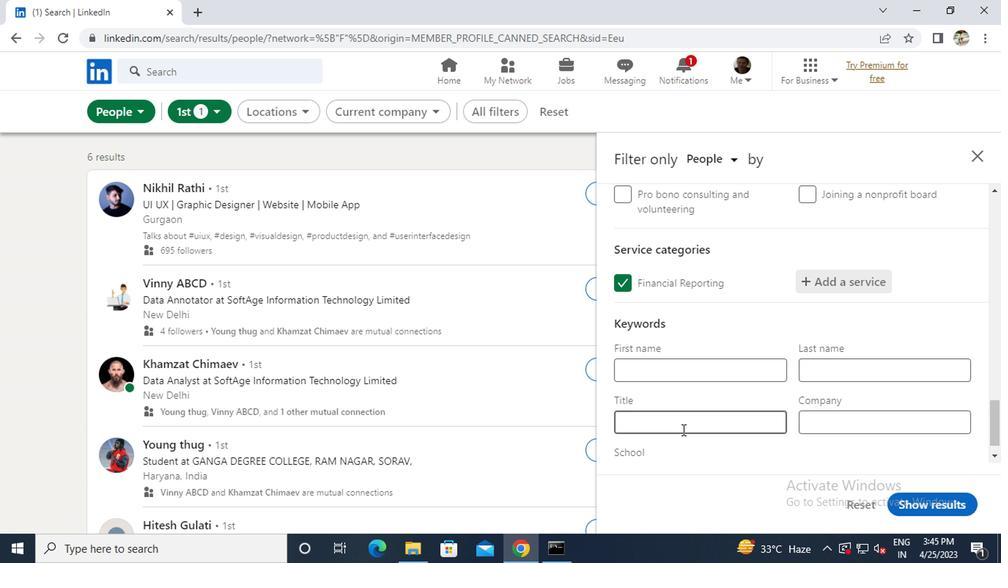 
Action: Key pressed <Key.caps_lock>CEO
Screenshot: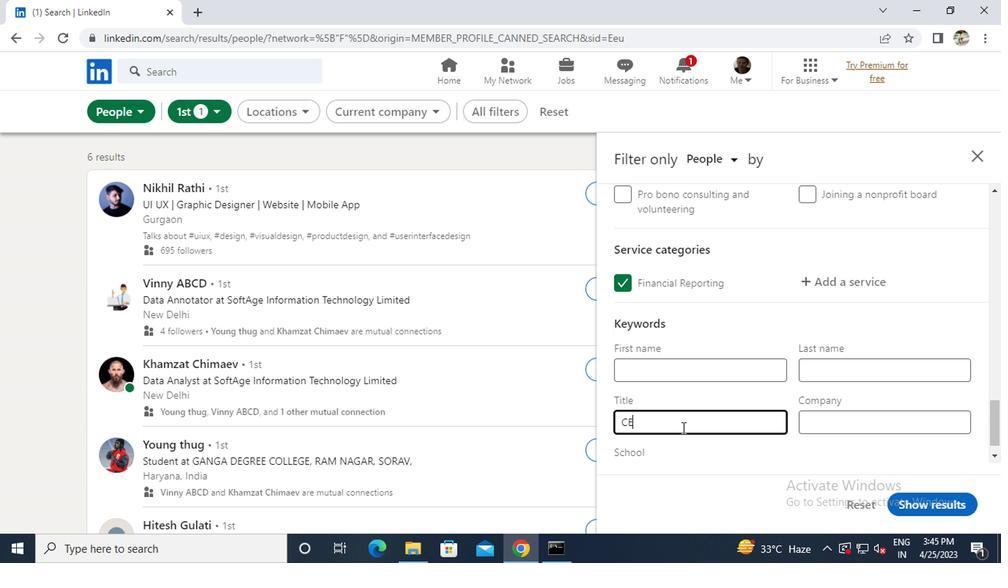 
Action: Mouse moved to (682, 427)
Screenshot: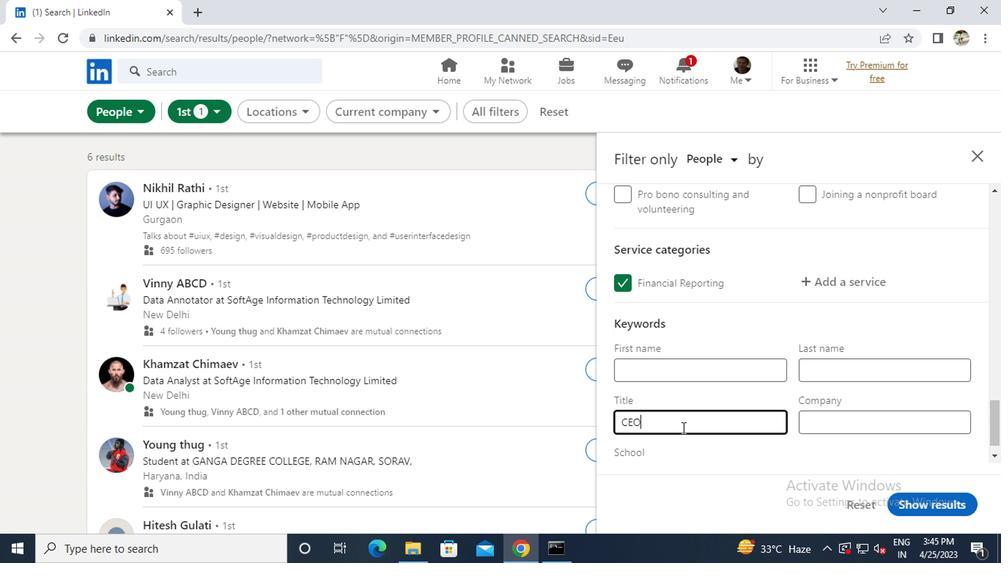 
Action: Mouse scrolled (682, 426) with delta (0, 0)
Screenshot: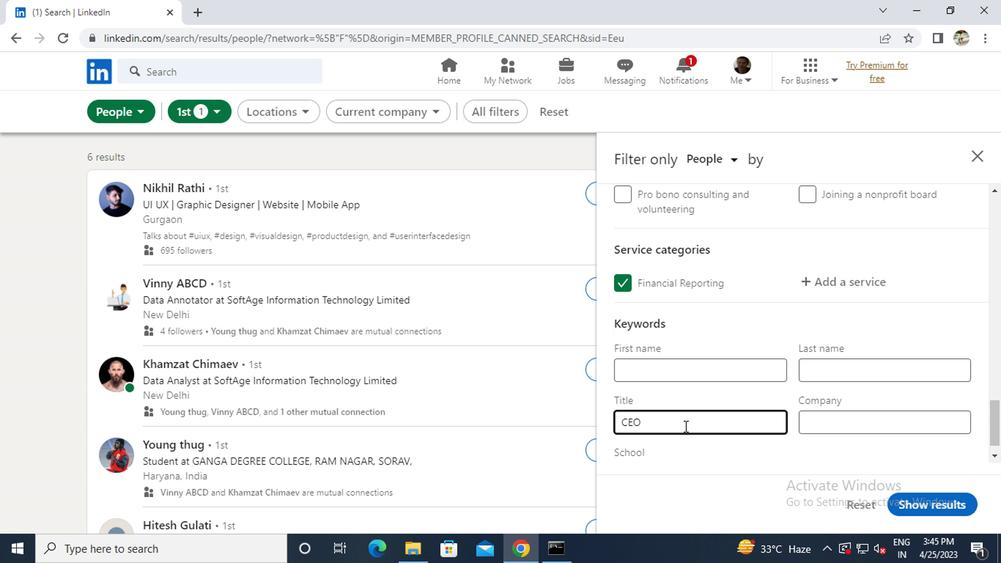 
Action: Mouse moved to (919, 506)
Screenshot: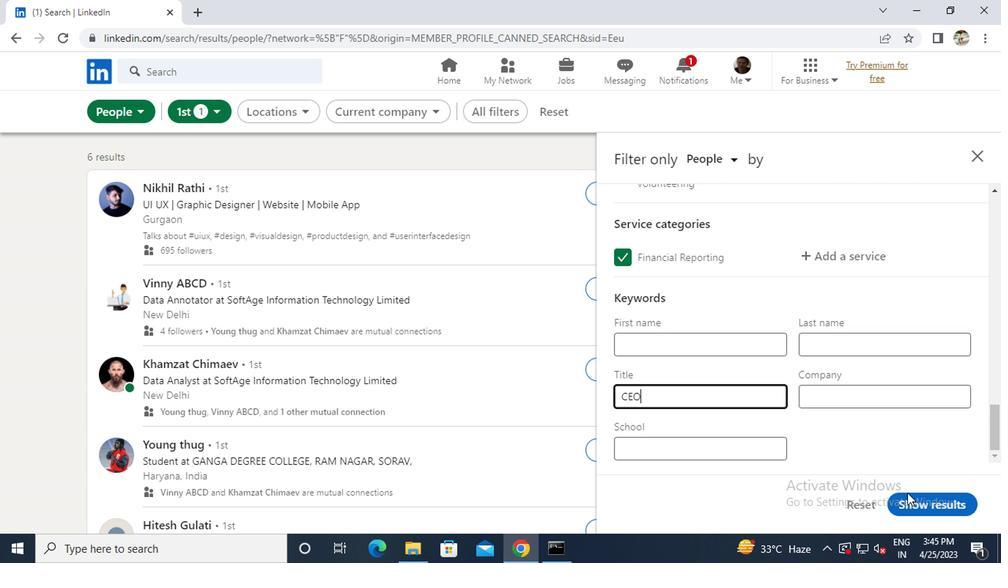 
Action: Mouse pressed left at (919, 506)
Screenshot: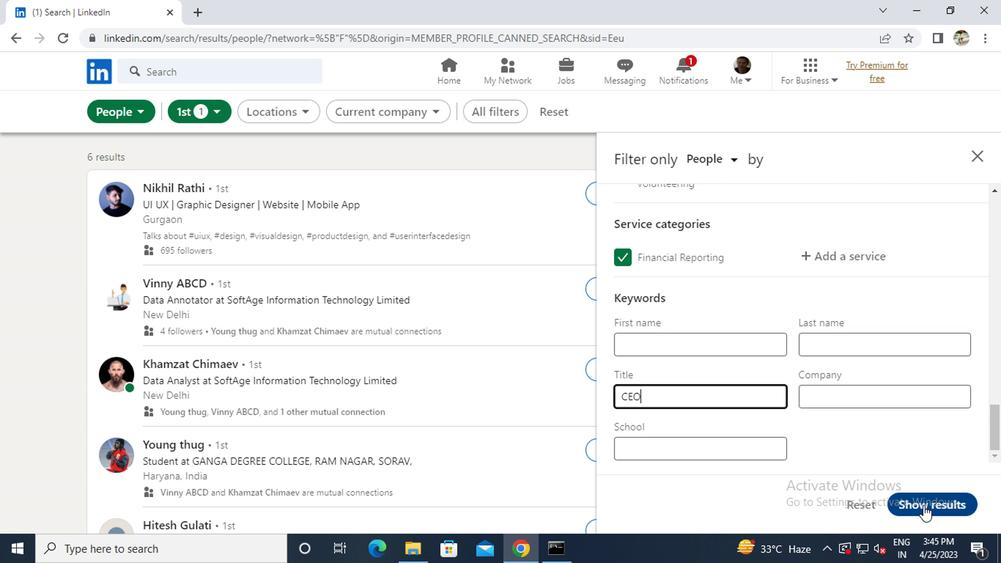 
